 Task: Check the sale-to-list ratio of range oven in the last 5 years.
Action: Mouse moved to (1079, 251)
Screenshot: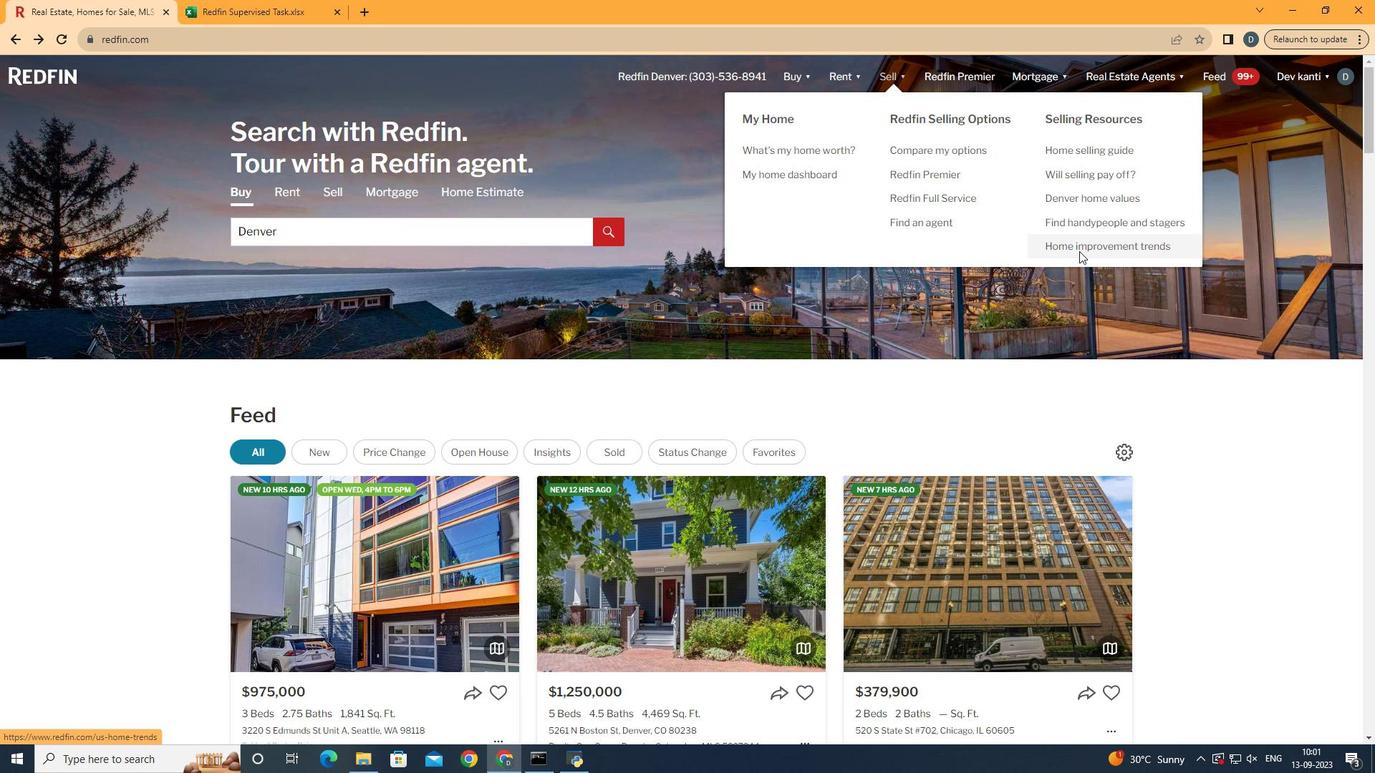 
Action: Mouse pressed left at (1079, 251)
Screenshot: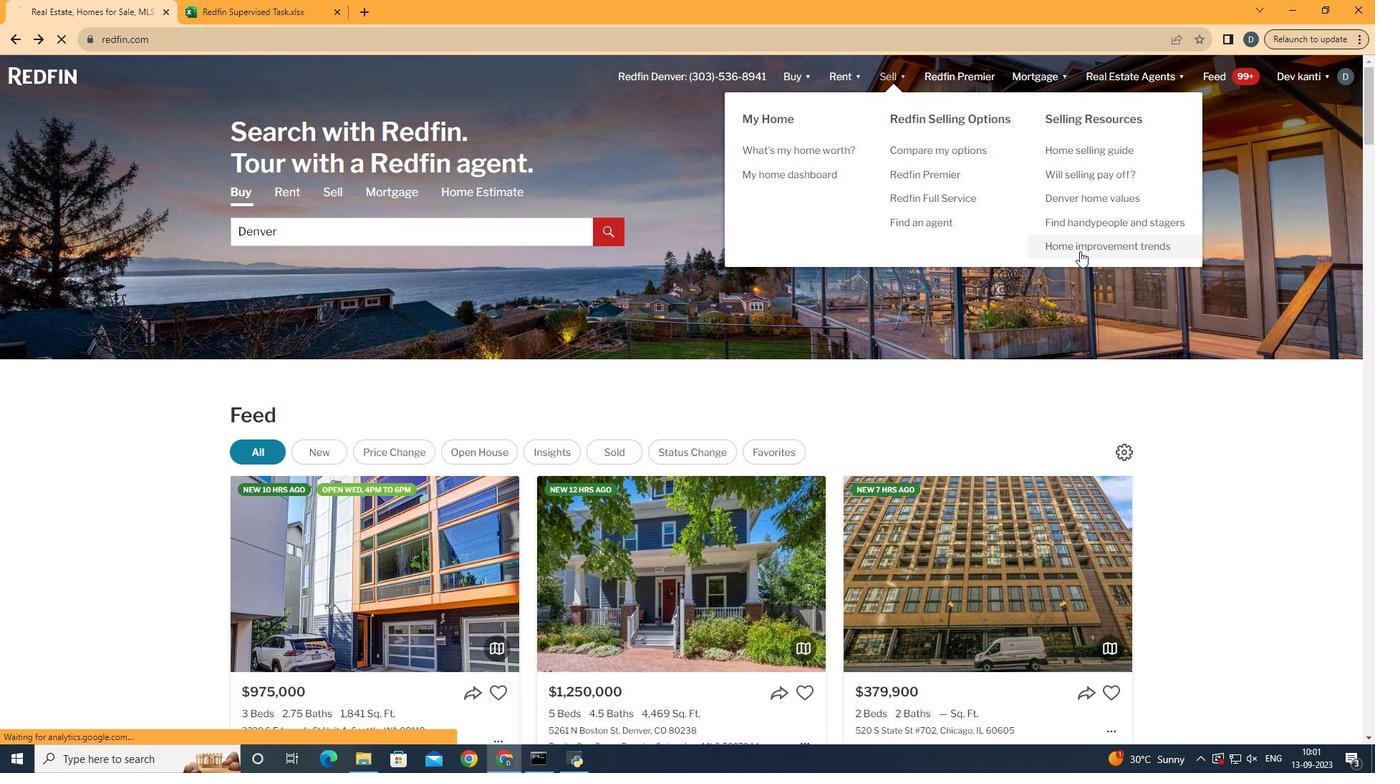 
Action: Mouse moved to (340, 284)
Screenshot: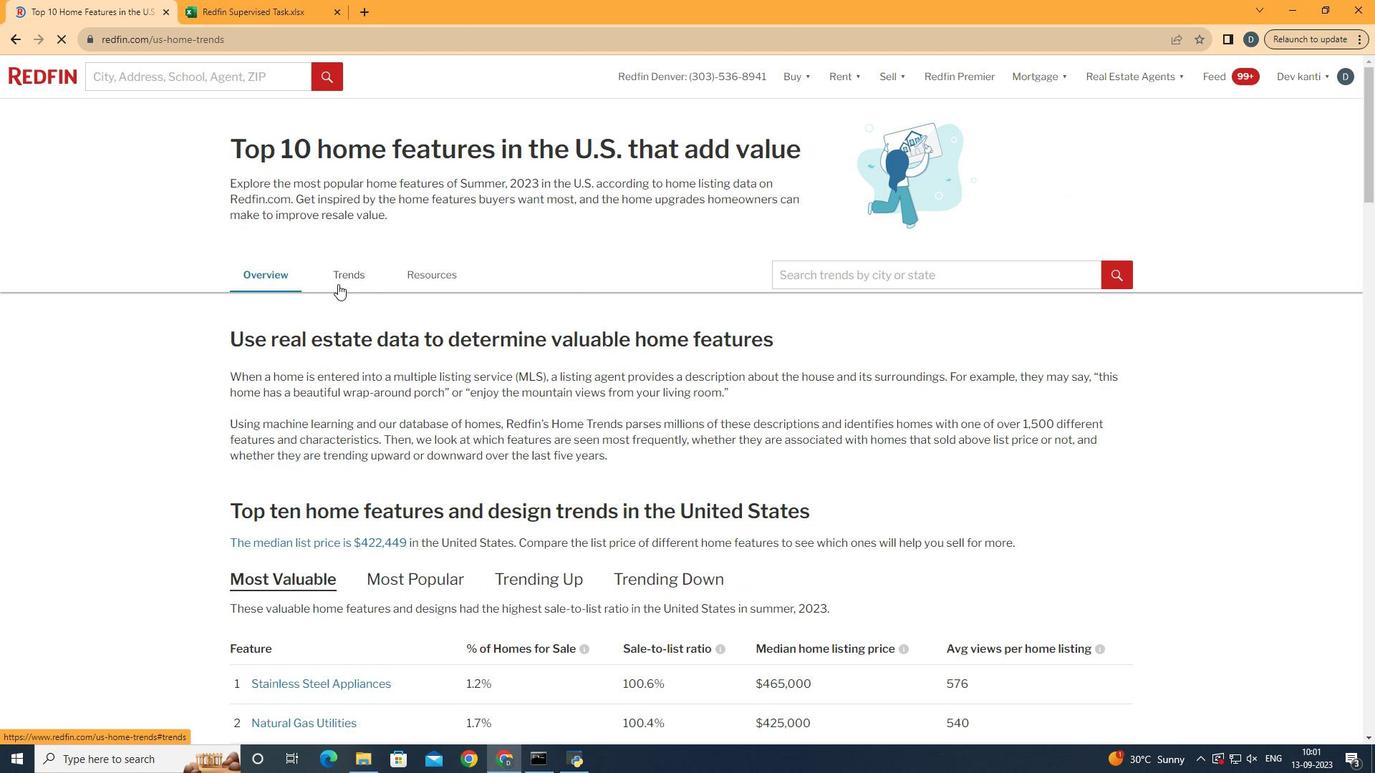 
Action: Mouse pressed left at (340, 284)
Screenshot: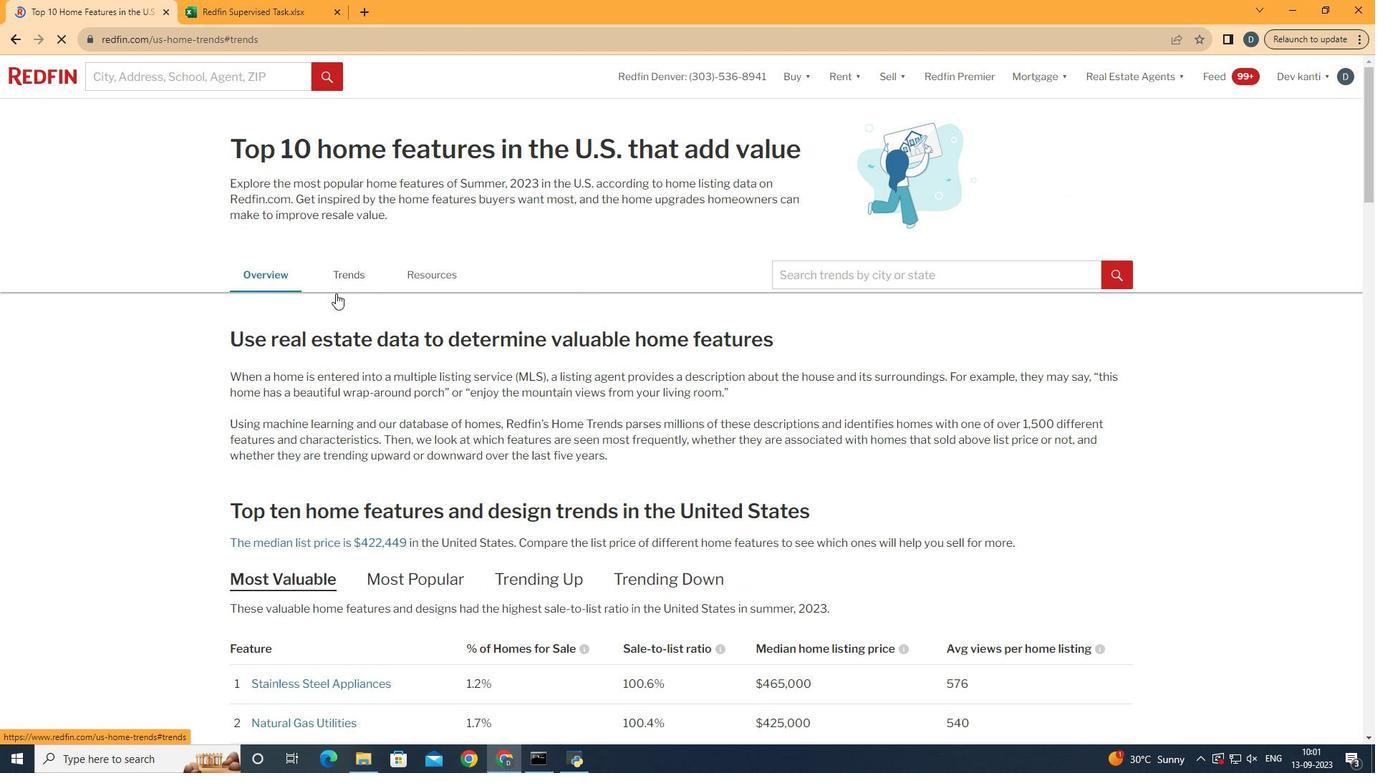 
Action: Mouse moved to (502, 402)
Screenshot: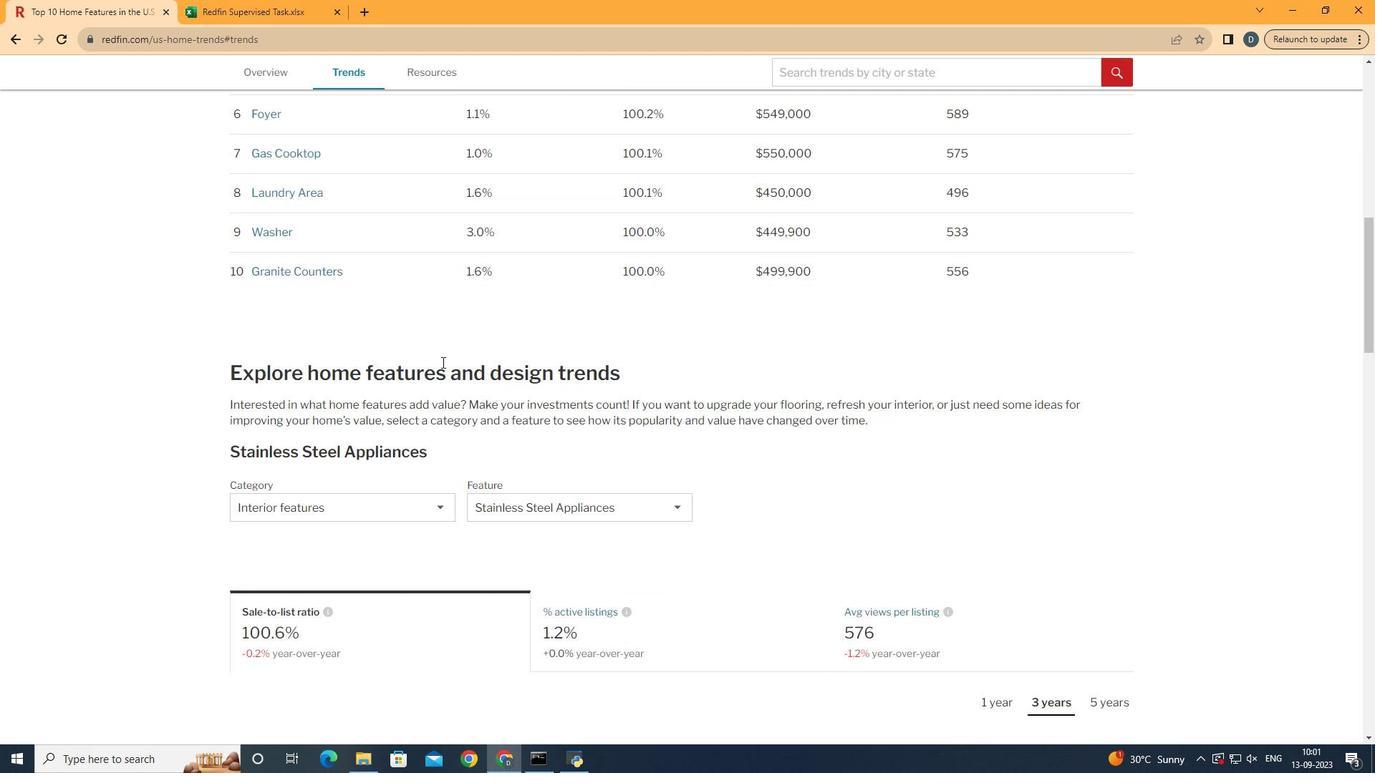 
Action: Mouse scrolled (502, 401) with delta (0, 0)
Screenshot: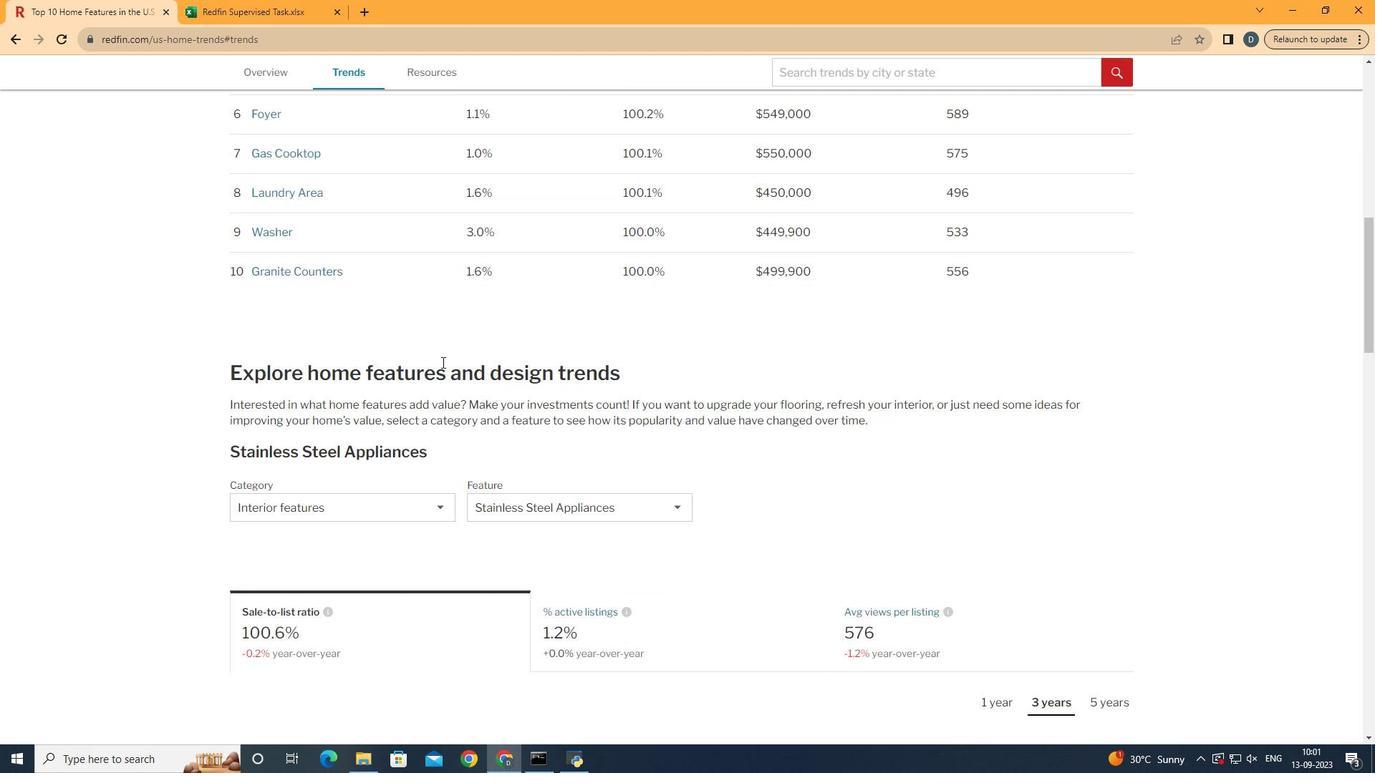 
Action: Mouse moved to (502, 402)
Screenshot: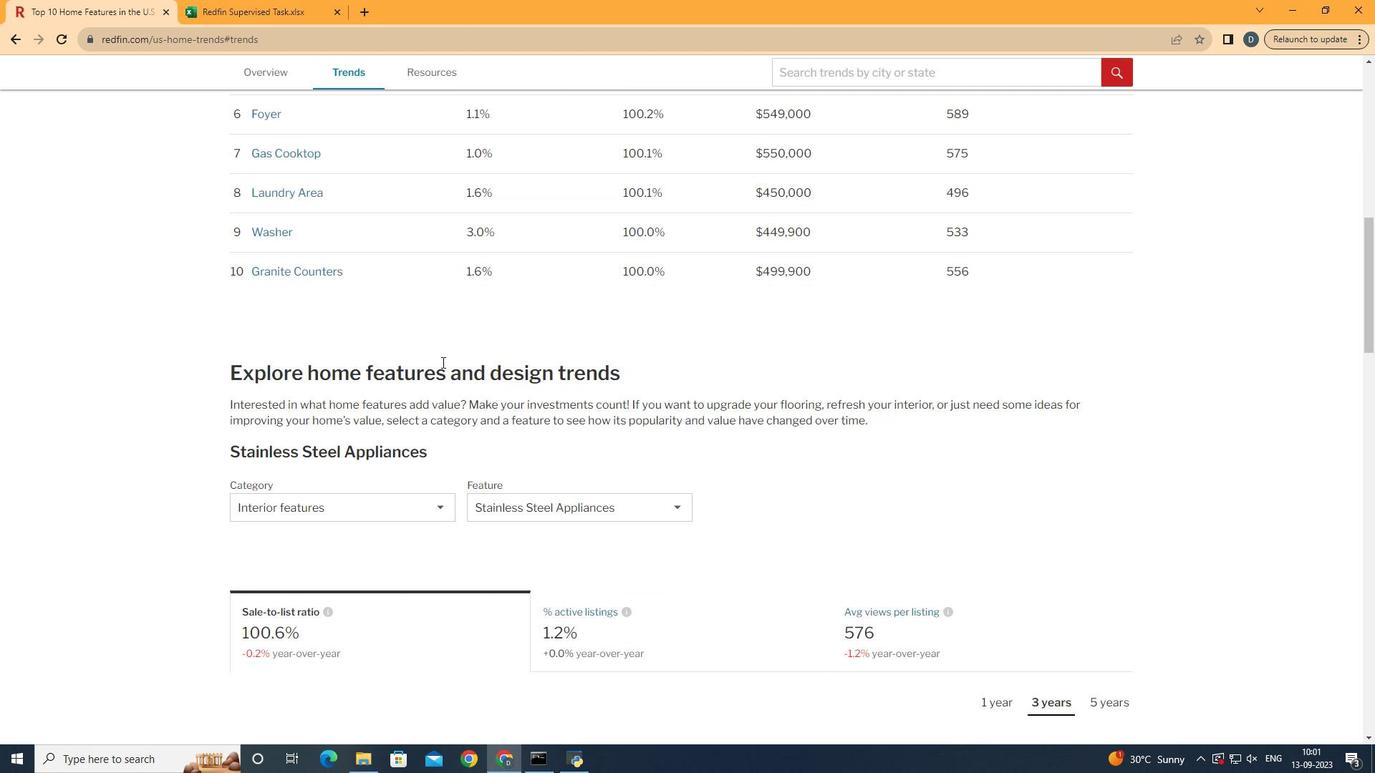 
Action: Mouse scrolled (502, 401) with delta (0, 0)
Screenshot: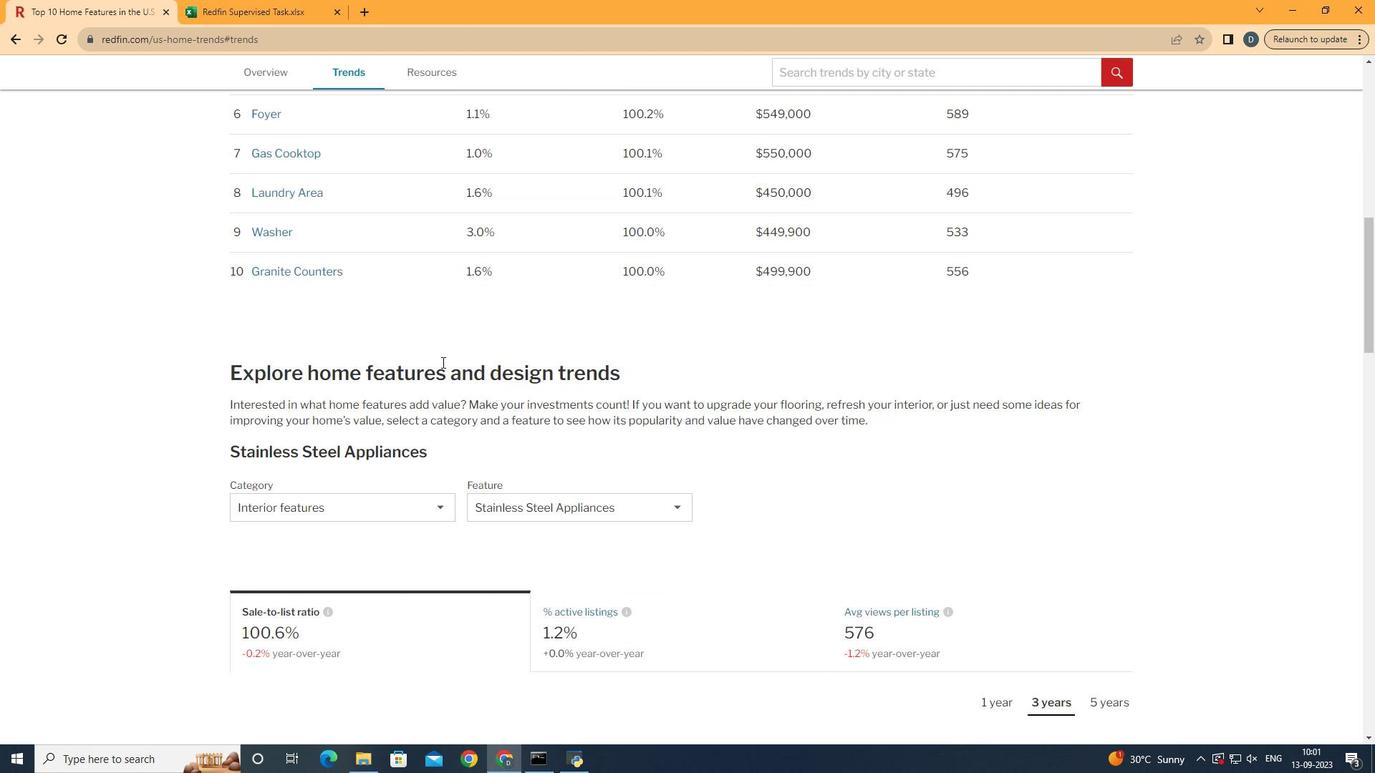 
Action: Mouse scrolled (502, 401) with delta (0, 0)
Screenshot: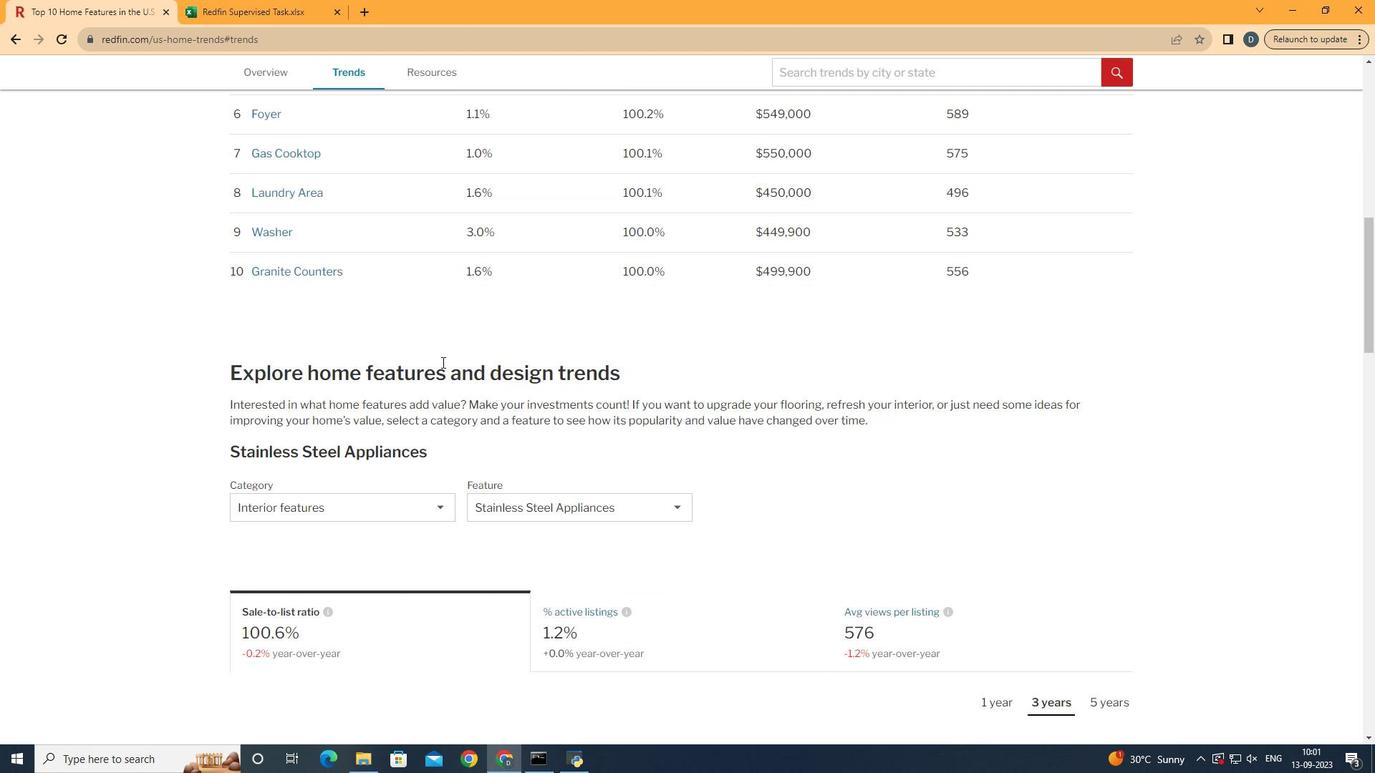 
Action: Mouse scrolled (502, 401) with delta (0, 0)
Screenshot: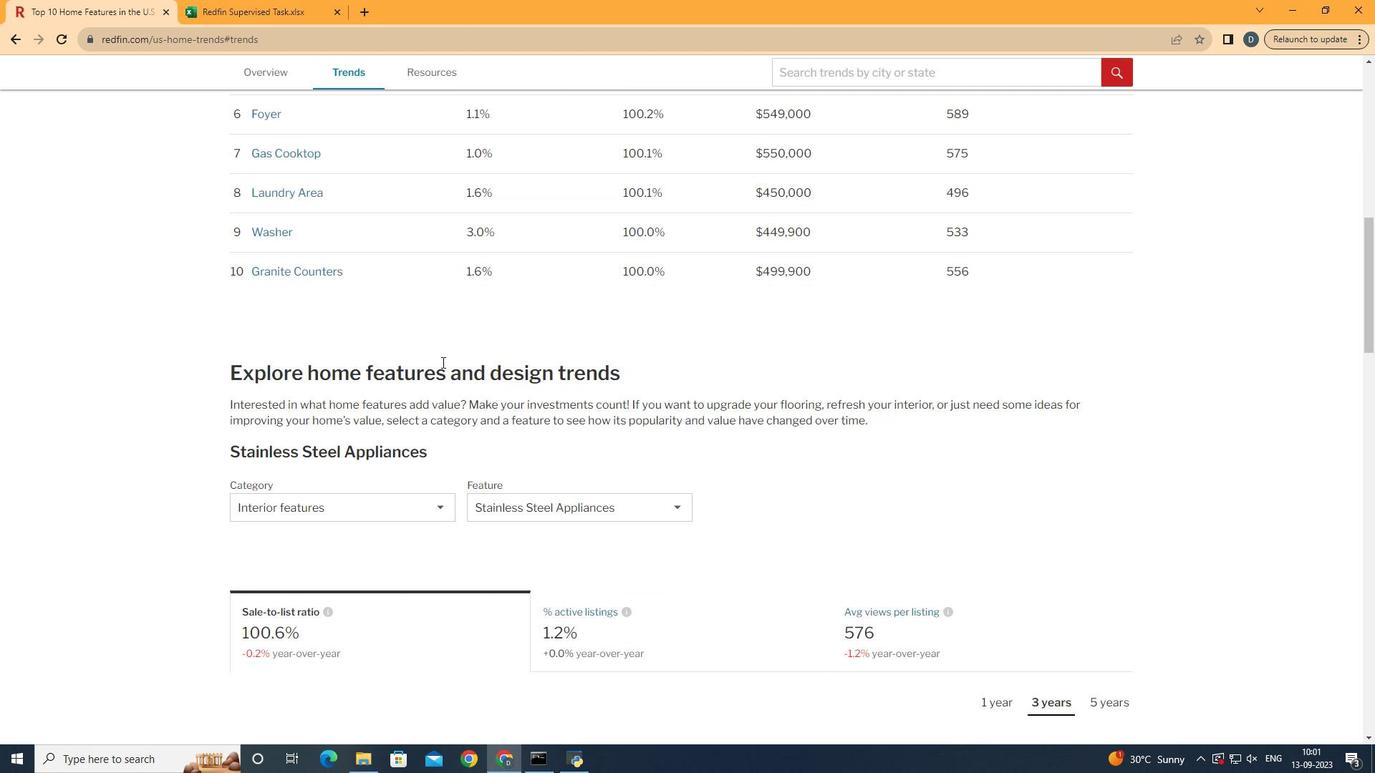 
Action: Mouse moved to (503, 401)
Screenshot: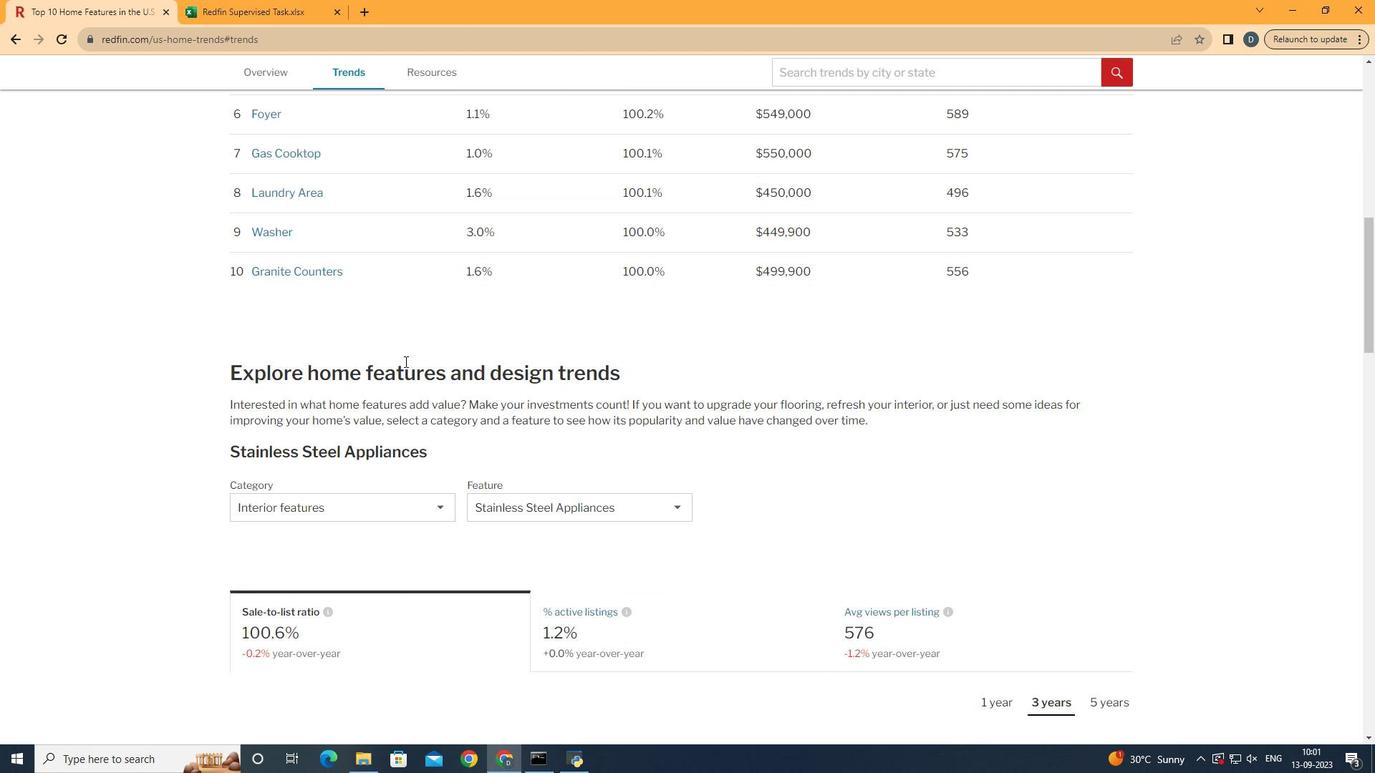 
Action: Mouse scrolled (503, 401) with delta (0, 0)
Screenshot: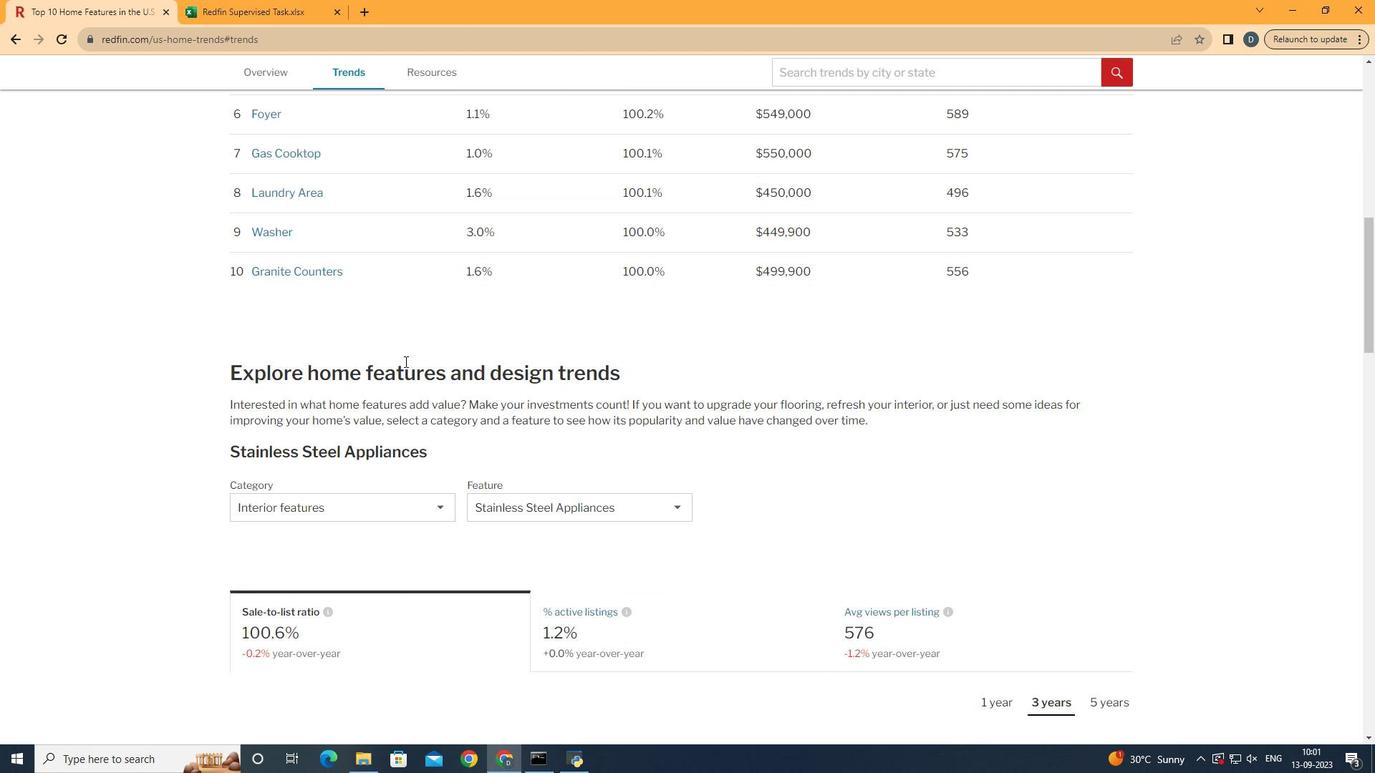 
Action: Mouse moved to (392, 361)
Screenshot: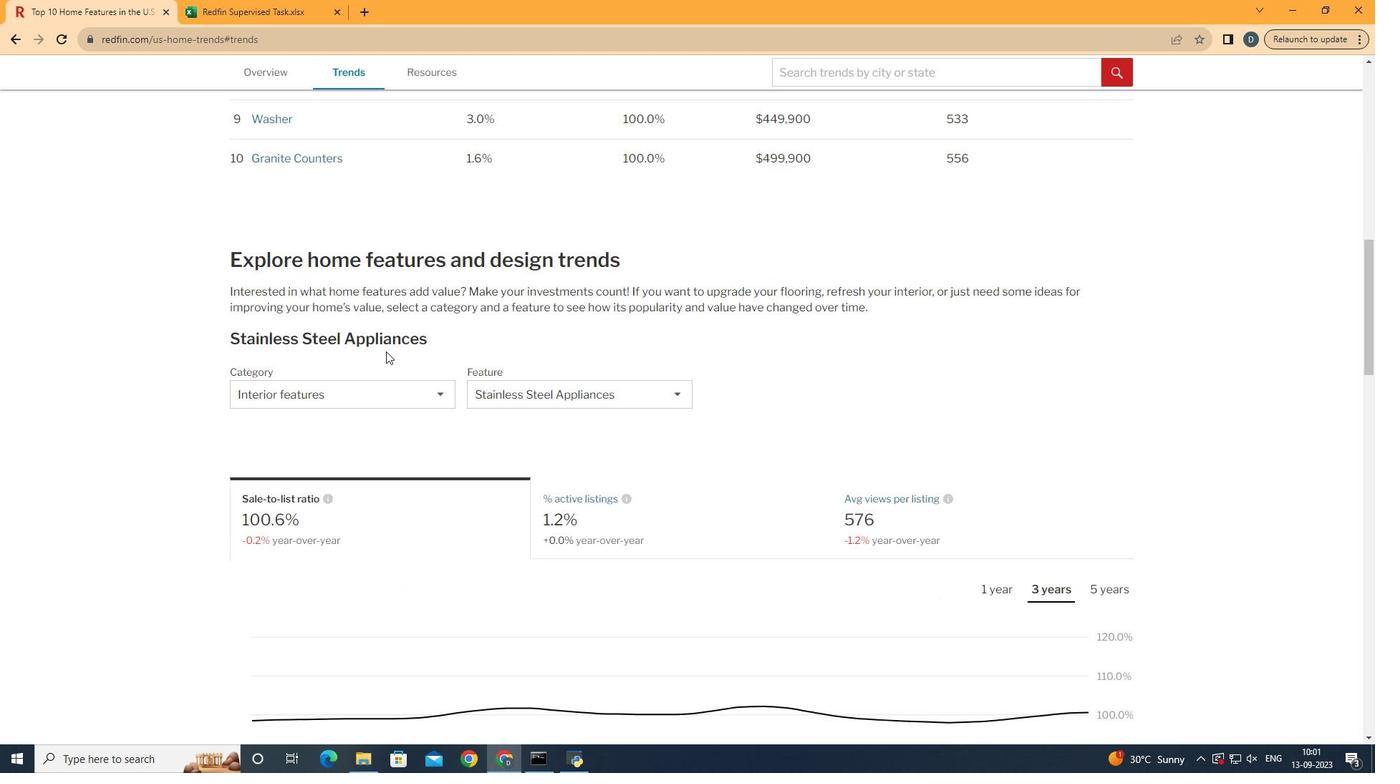
Action: Mouse scrolled (392, 361) with delta (0, 0)
Screenshot: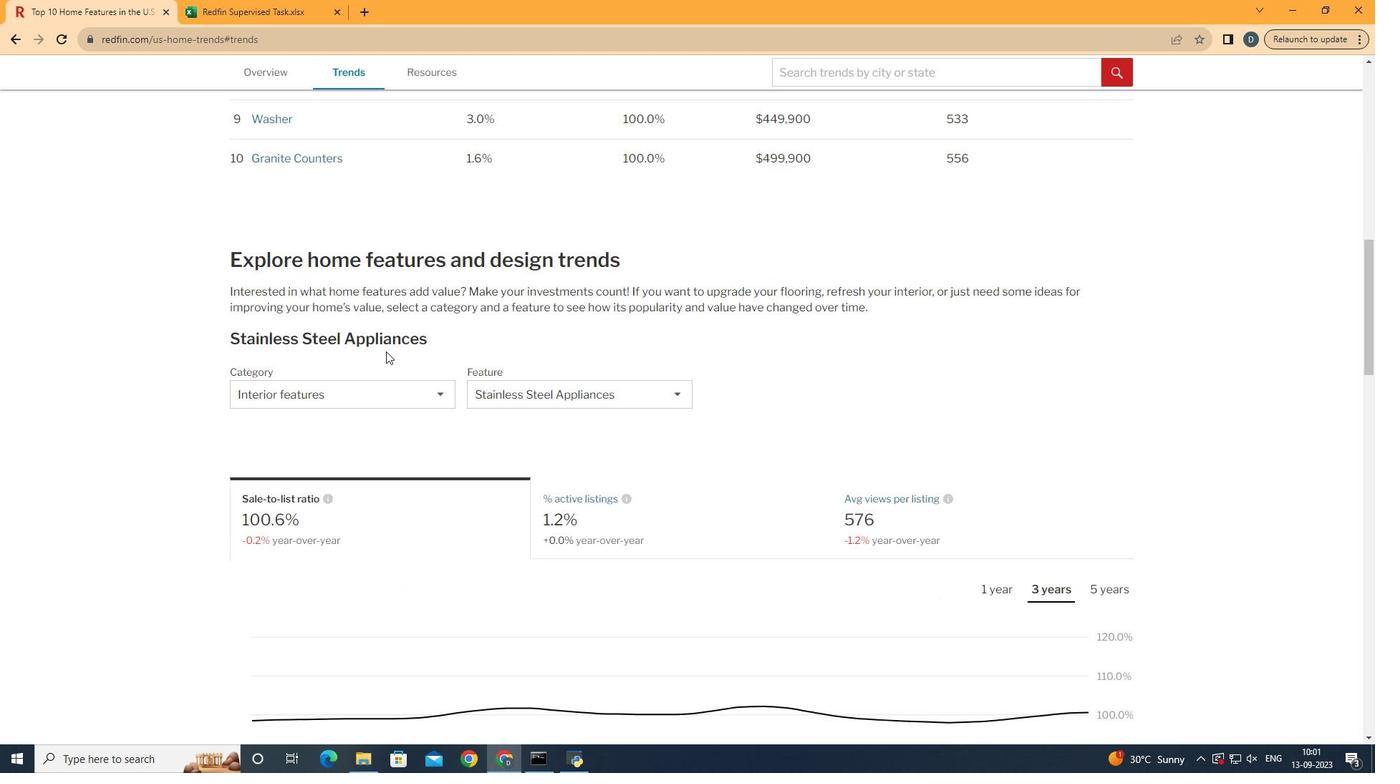 
Action: Mouse scrolled (392, 361) with delta (0, 0)
Screenshot: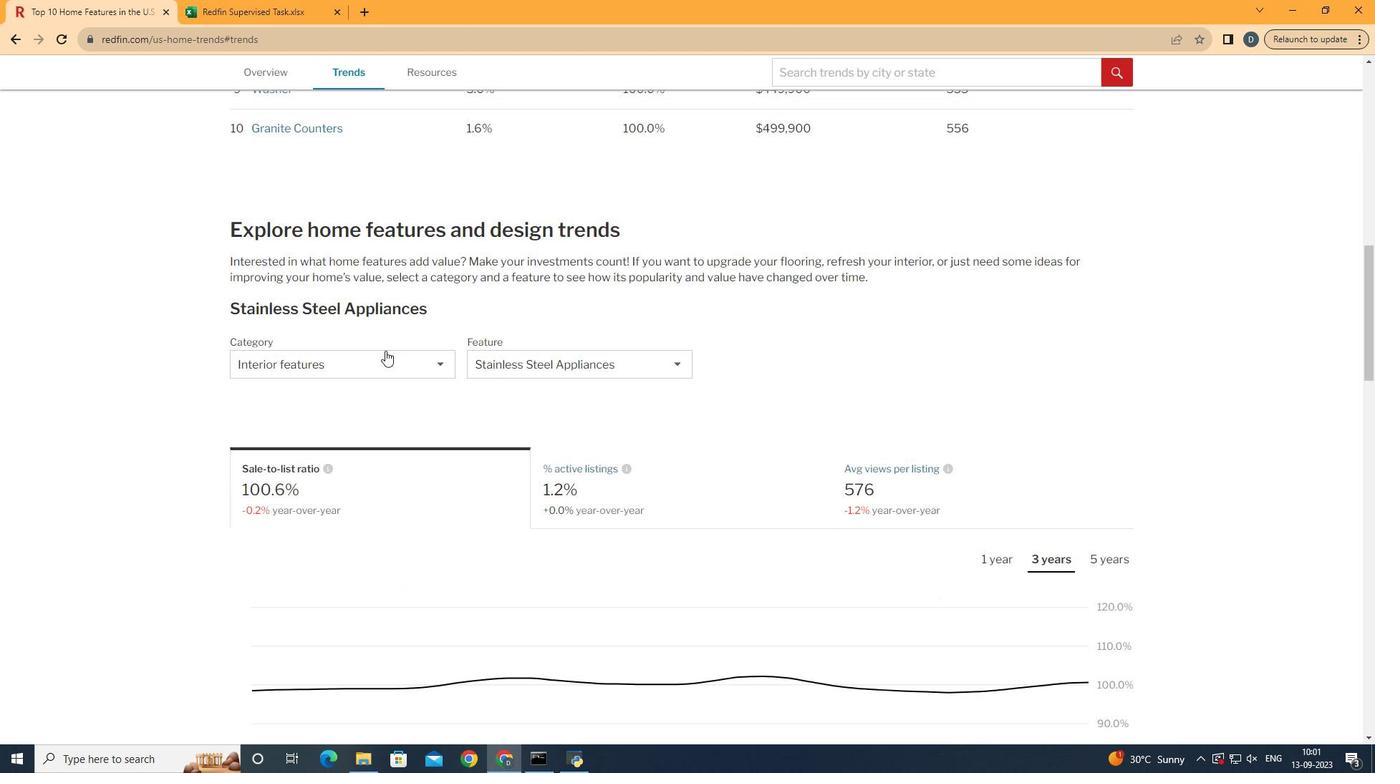 
Action: Mouse moved to (383, 350)
Screenshot: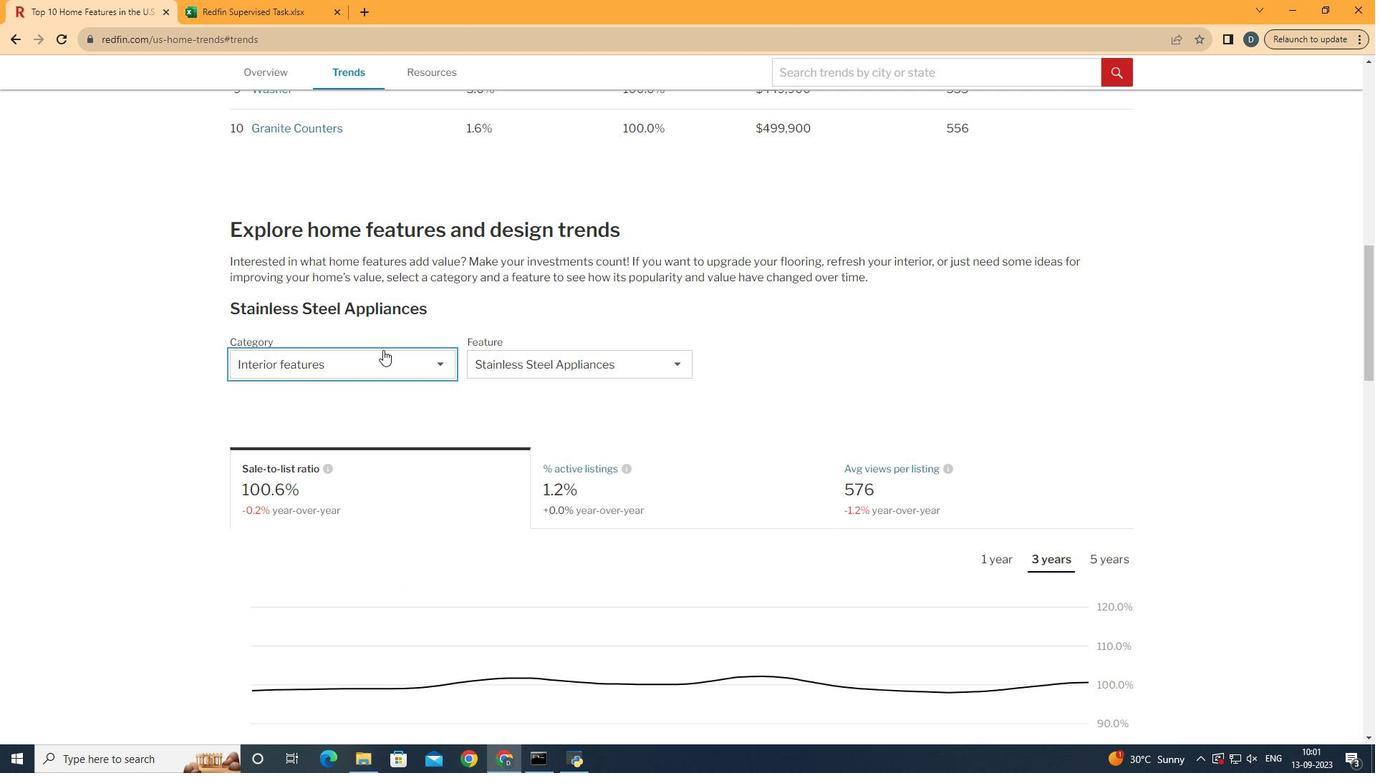 
Action: Mouse pressed left at (383, 350)
Screenshot: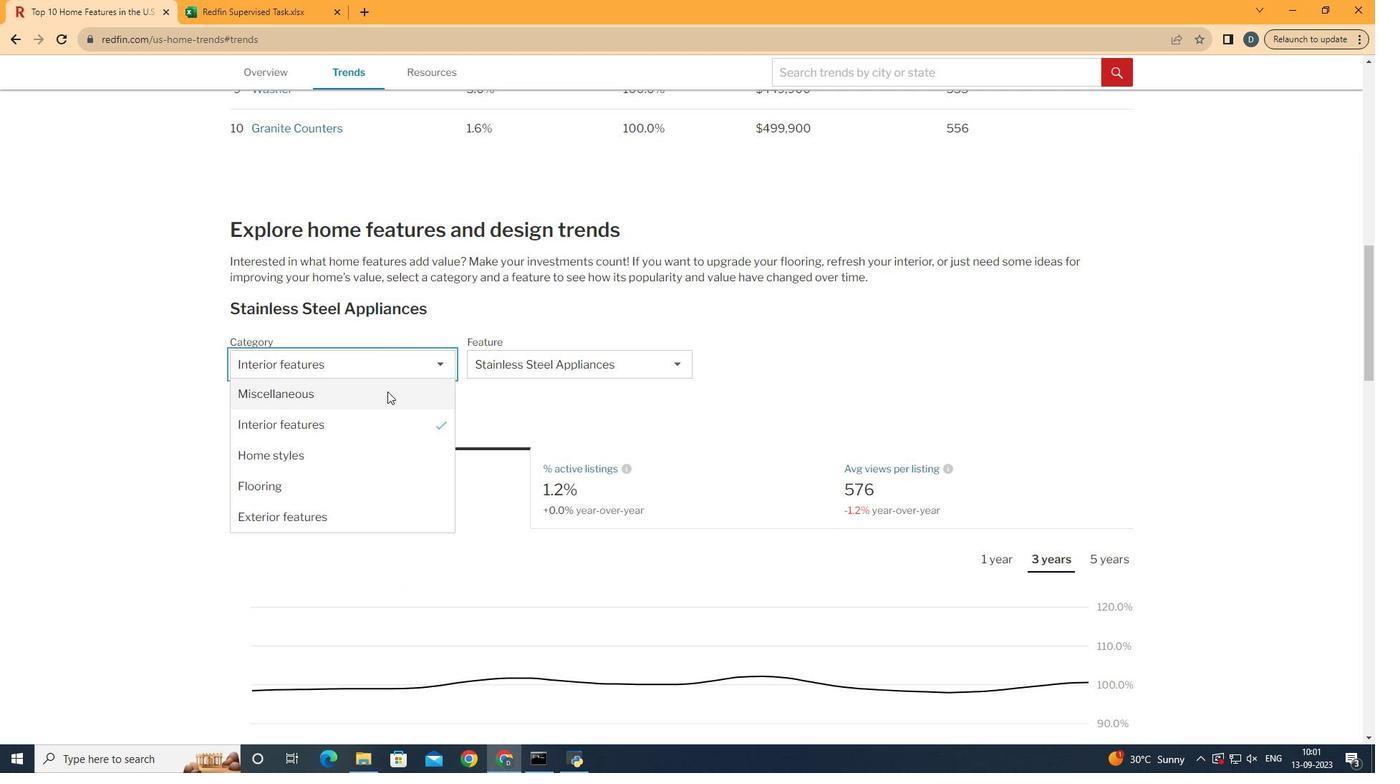 
Action: Mouse moved to (391, 426)
Screenshot: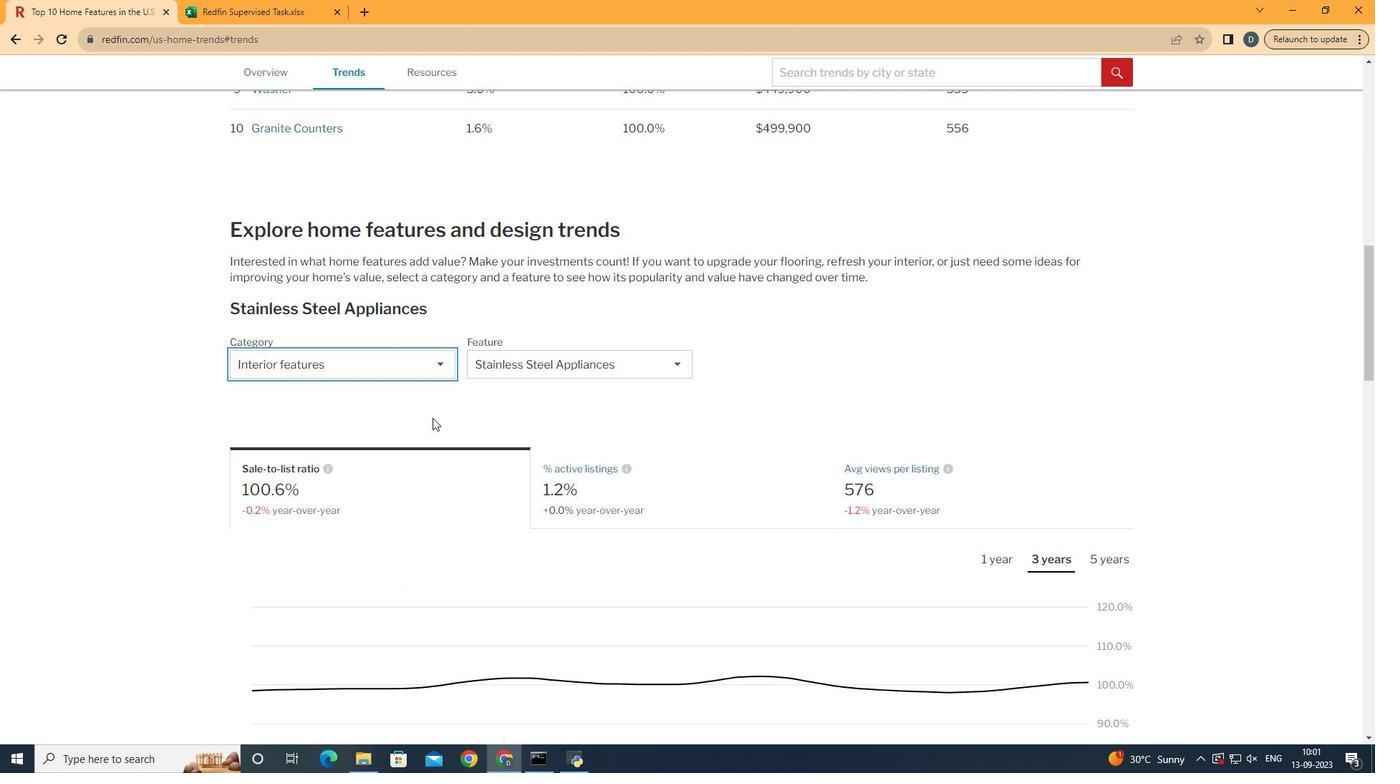 
Action: Mouse pressed left at (391, 426)
Screenshot: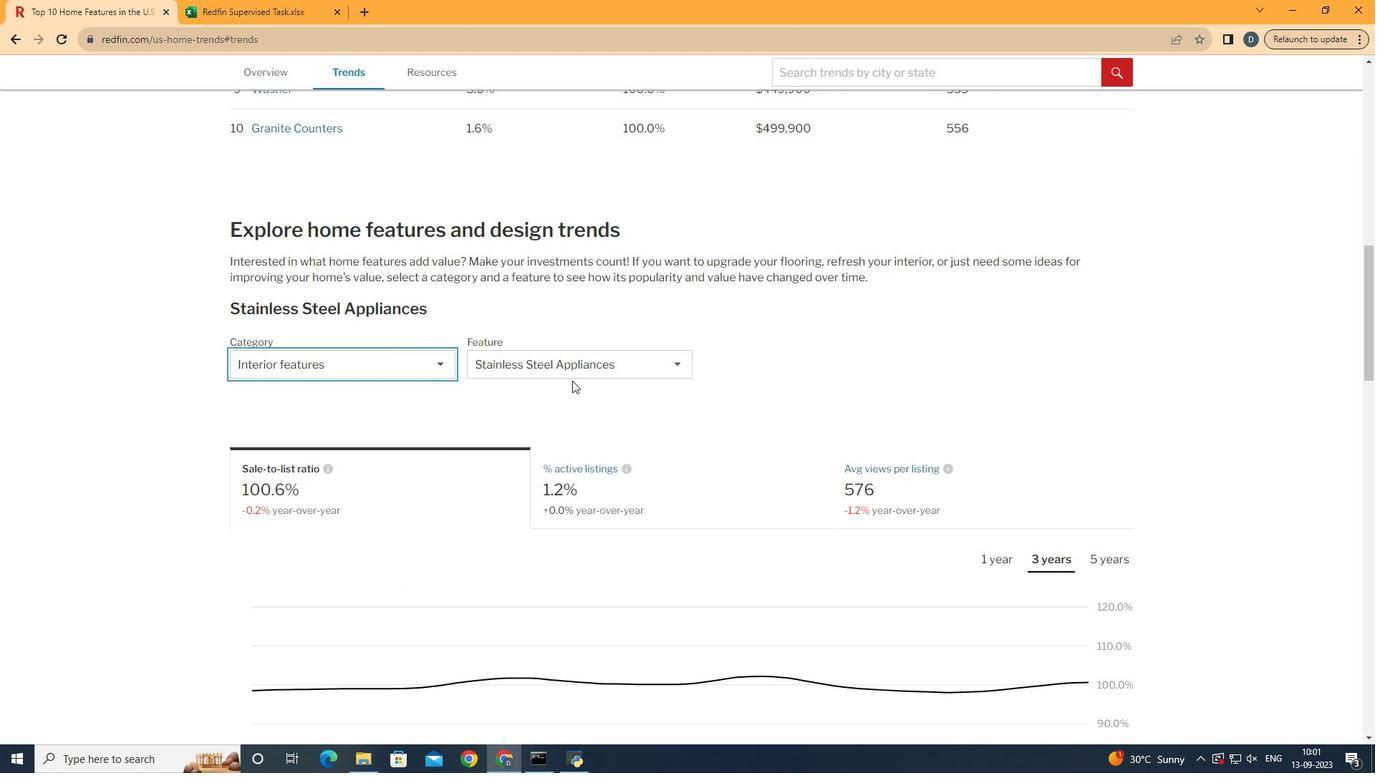 
Action: Mouse moved to (671, 356)
Screenshot: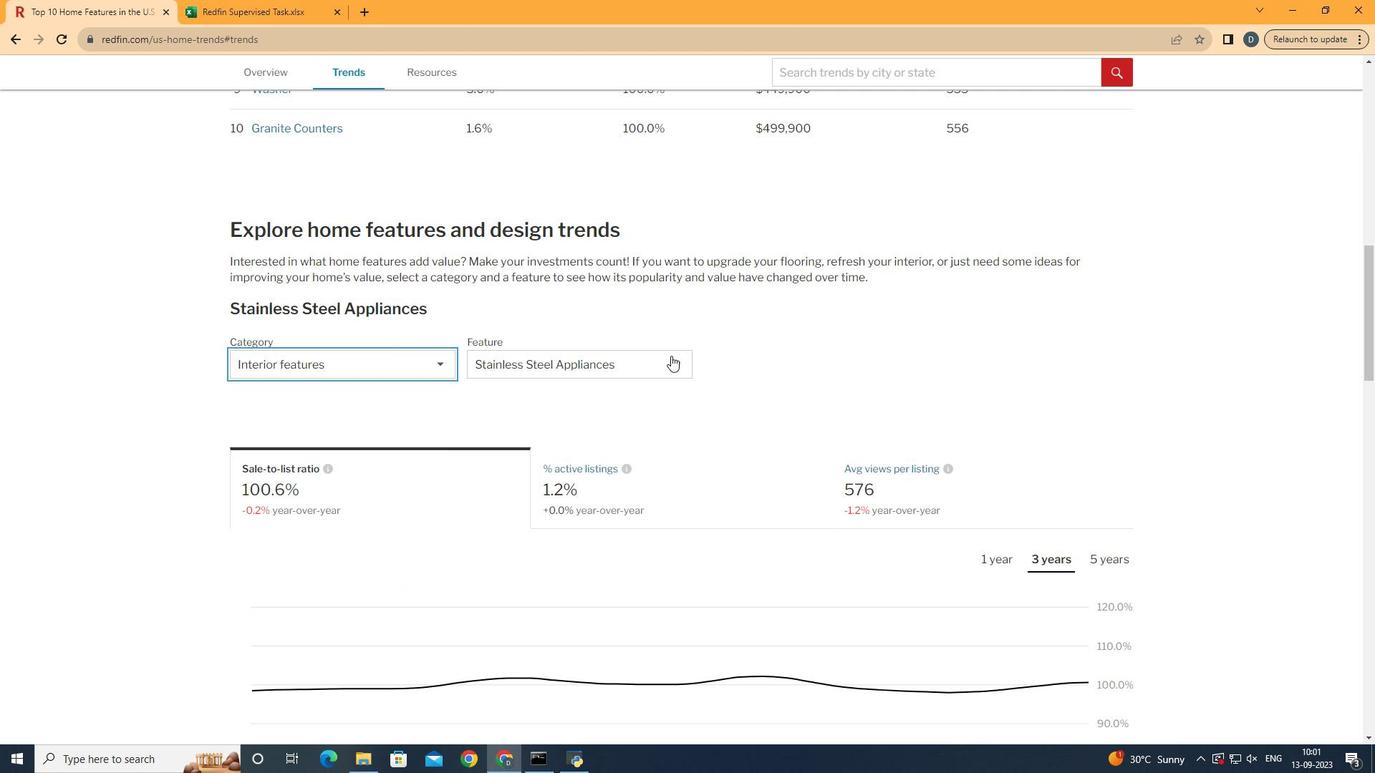 
Action: Mouse pressed left at (671, 356)
Screenshot: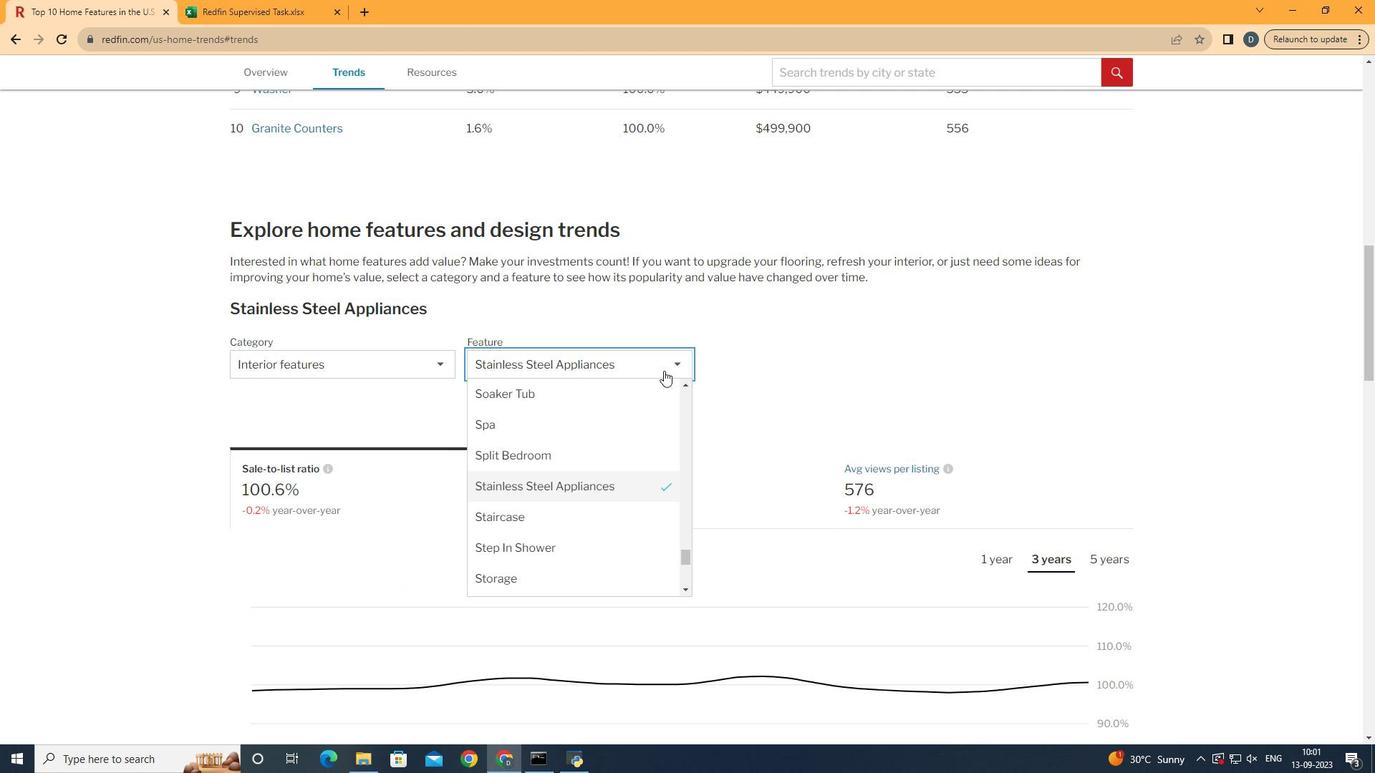 
Action: Mouse moved to (638, 459)
Screenshot: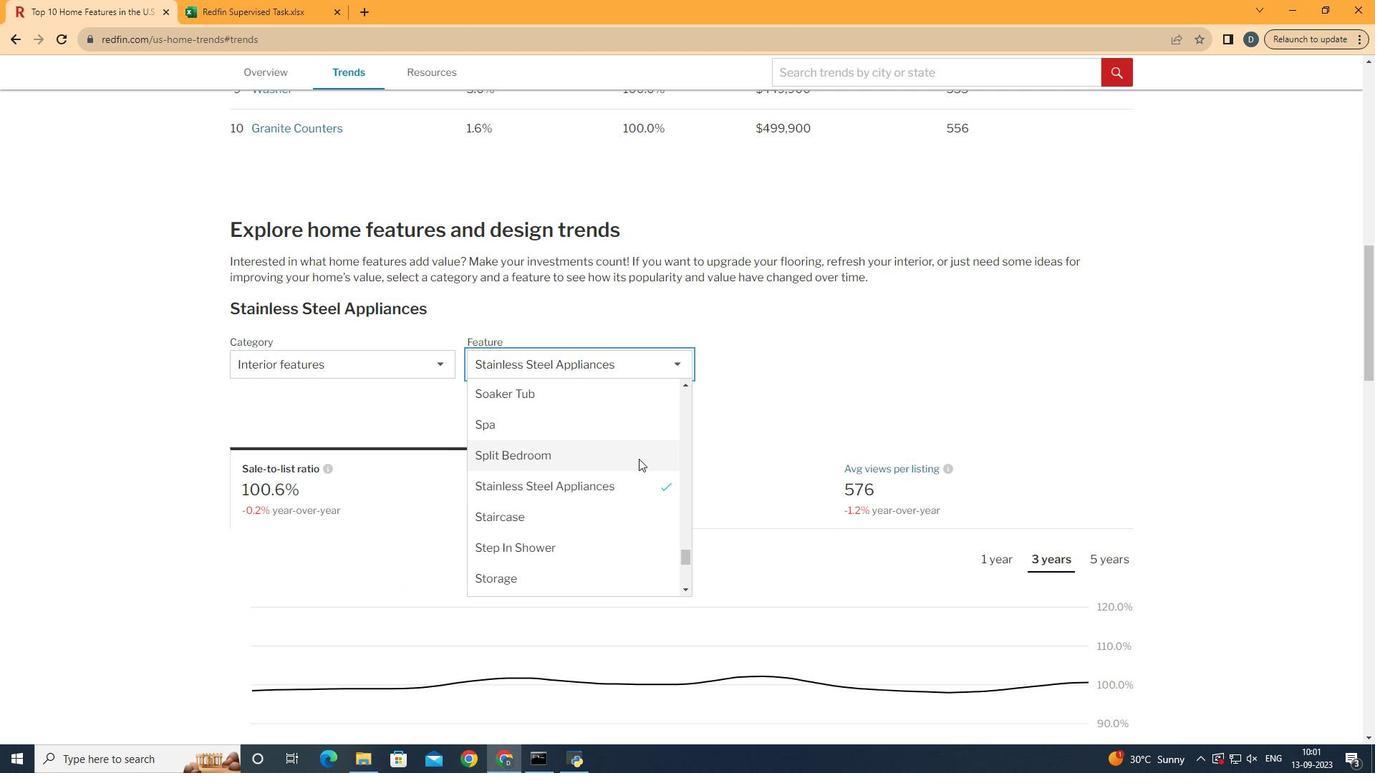 
Action: Mouse scrolled (638, 459) with delta (0, 0)
Screenshot: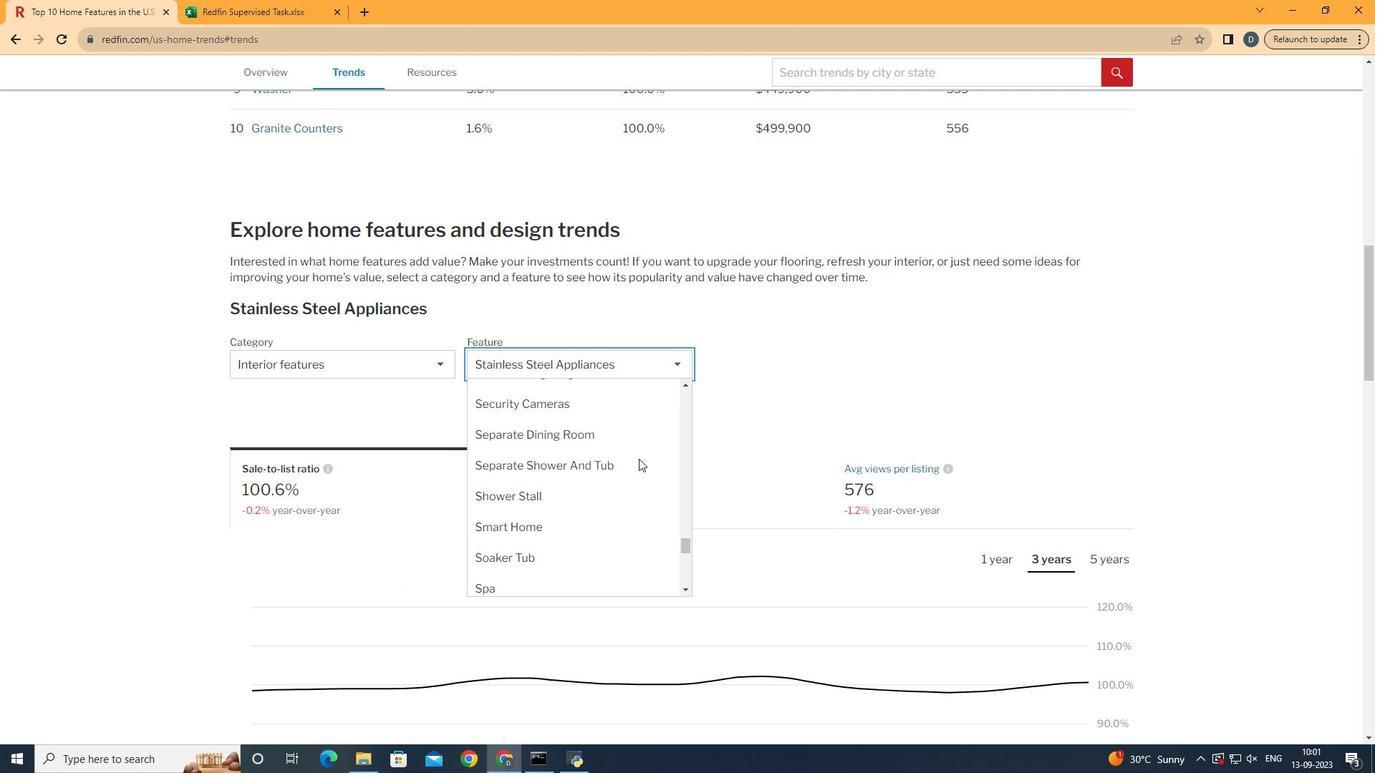 
Action: Mouse scrolled (638, 459) with delta (0, 0)
Screenshot: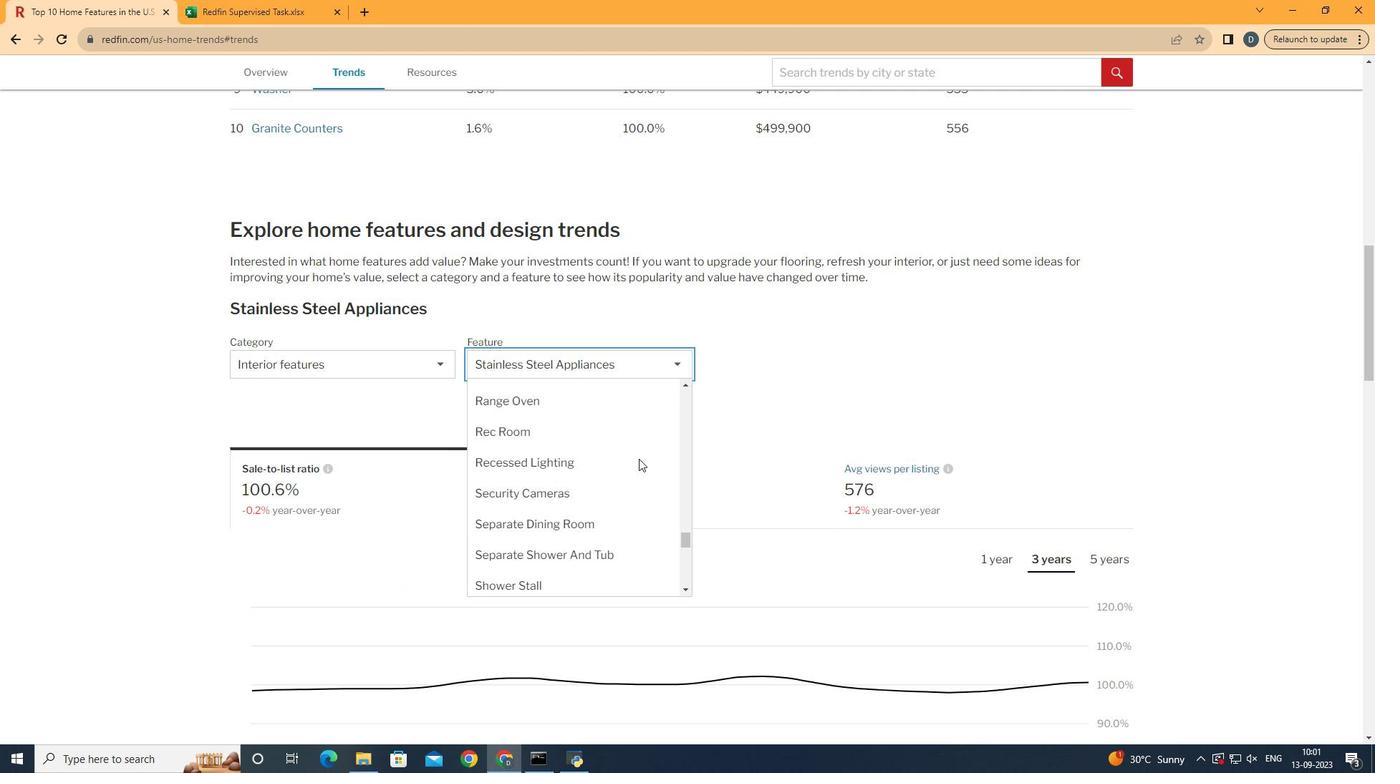 
Action: Mouse scrolled (638, 459) with delta (0, 0)
Screenshot: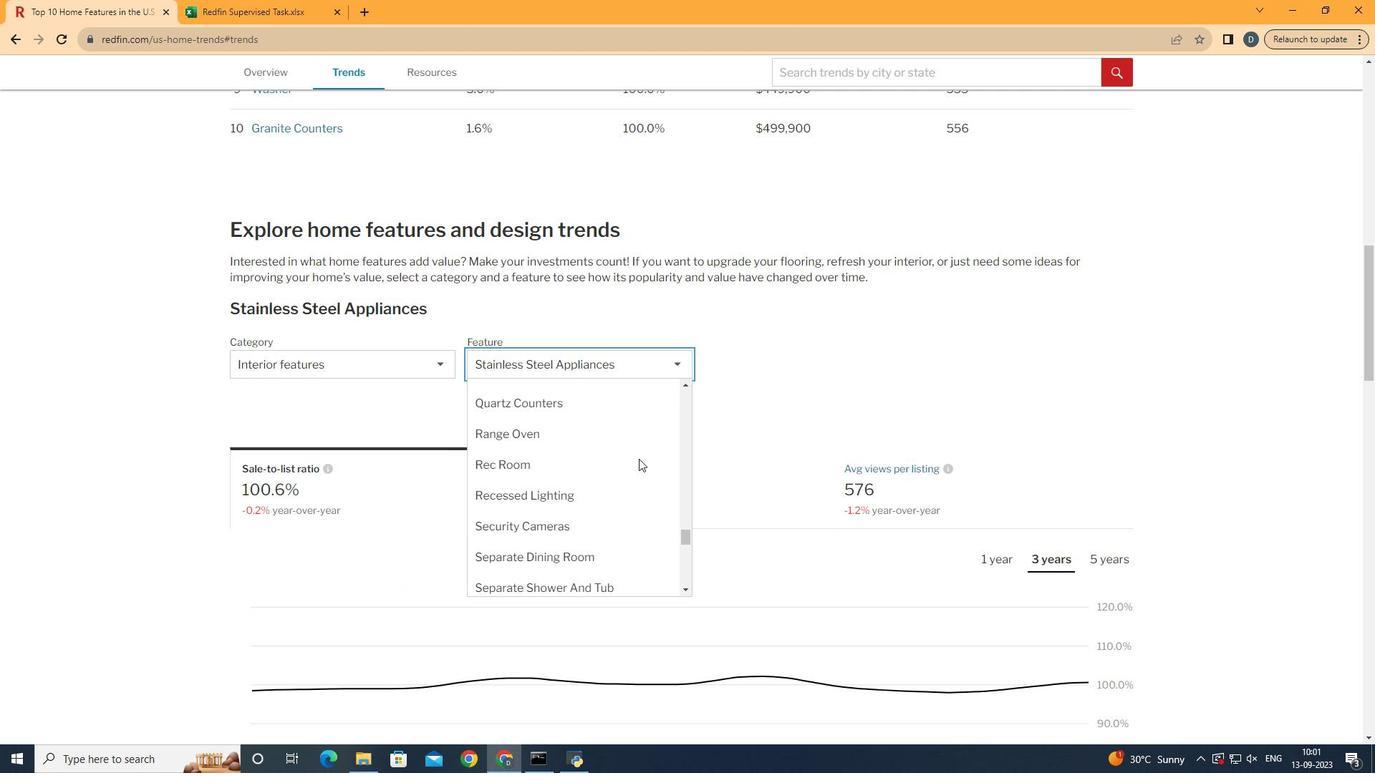 
Action: Mouse scrolled (638, 459) with delta (0, 0)
Screenshot: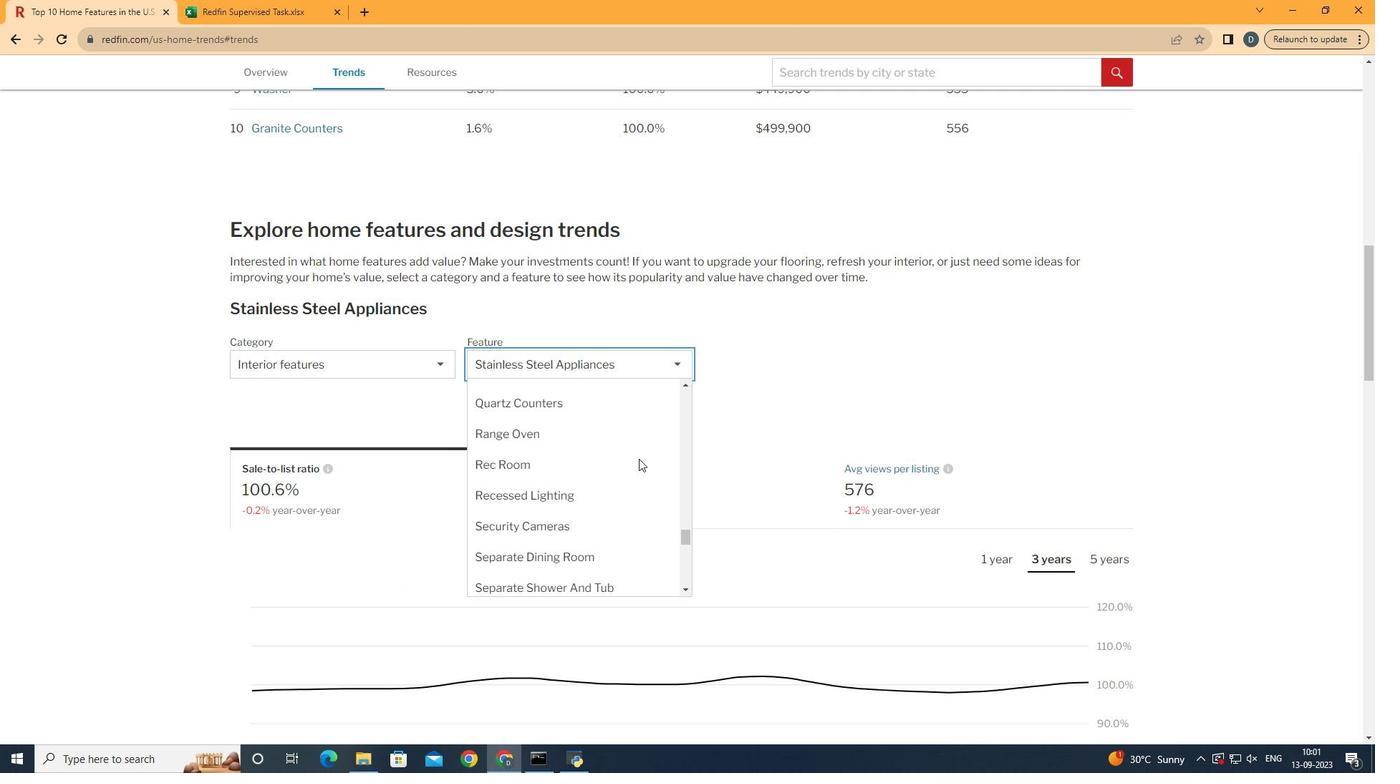 
Action: Mouse moved to (647, 434)
Screenshot: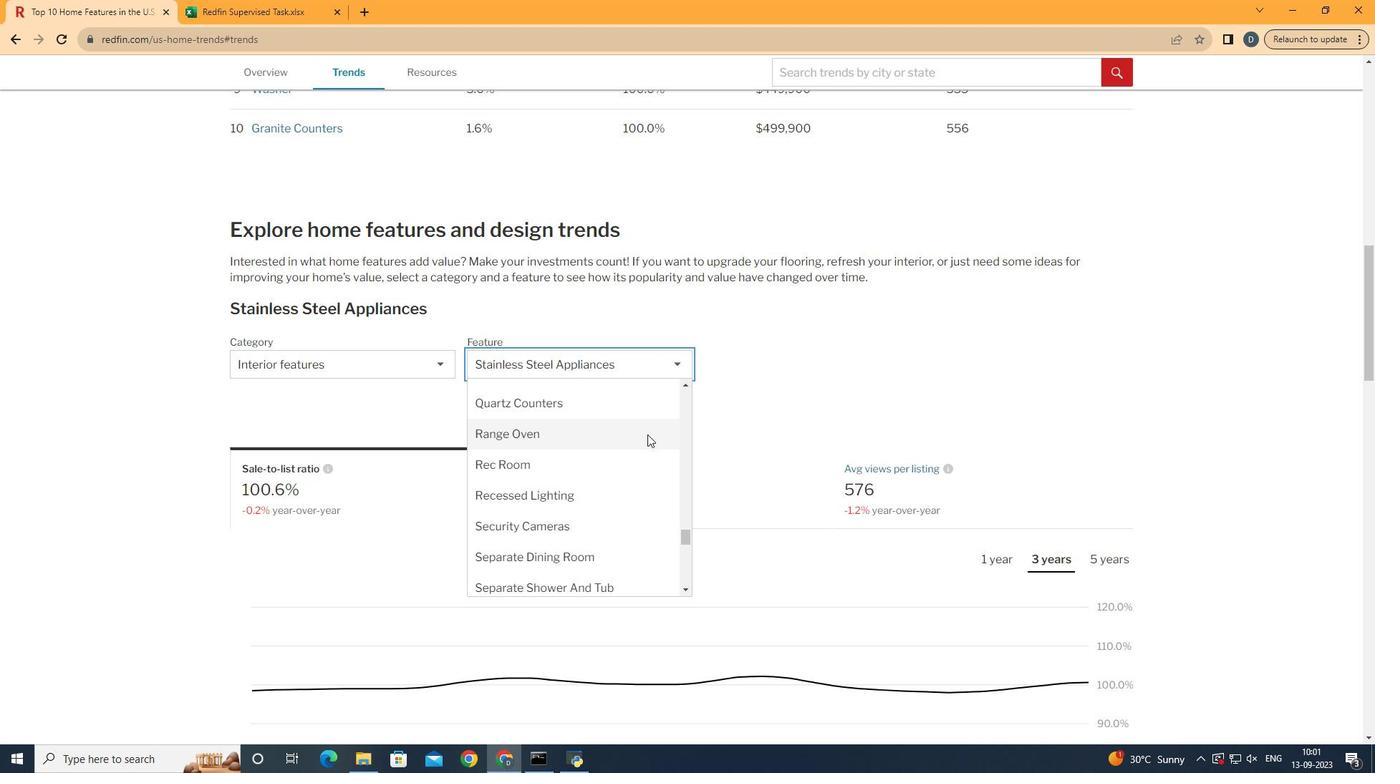 
Action: Mouse pressed left at (647, 434)
Screenshot: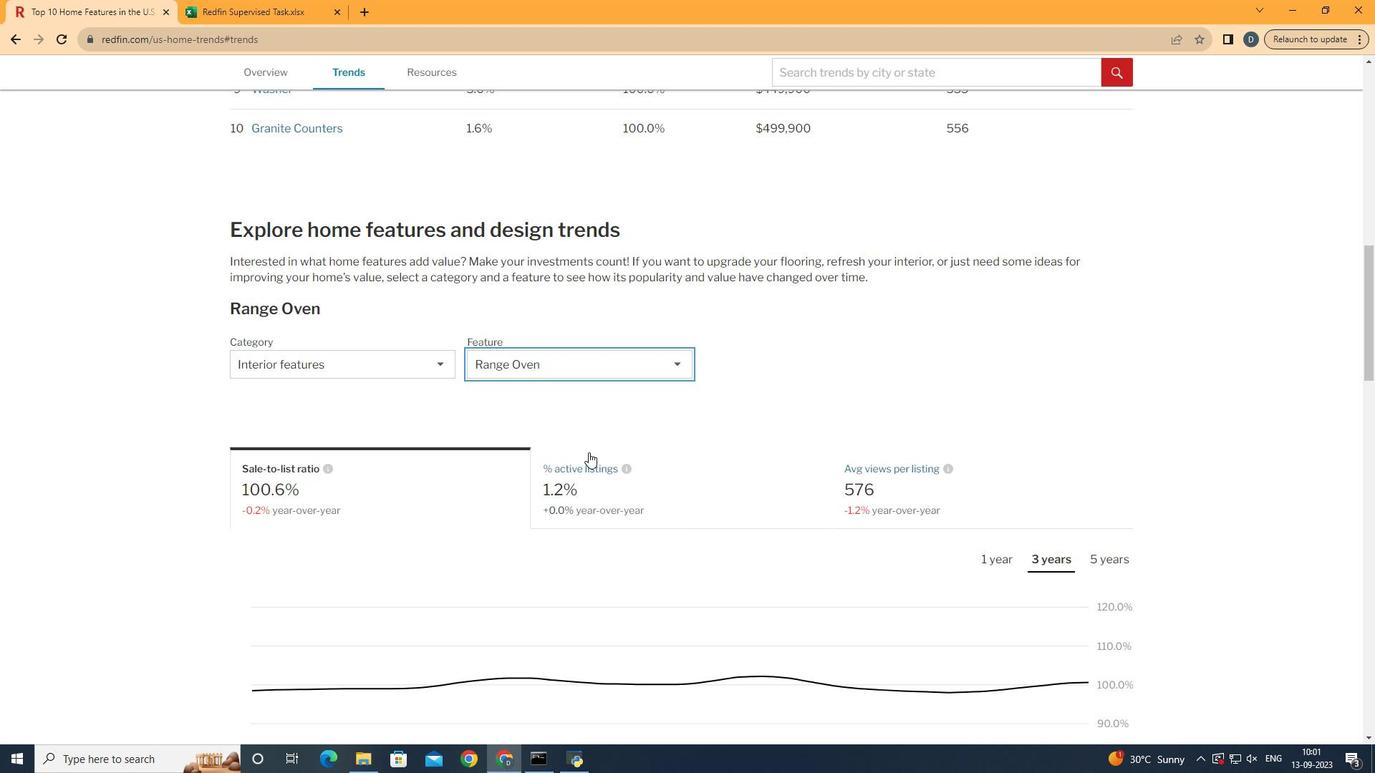 
Action: Mouse moved to (432, 492)
Screenshot: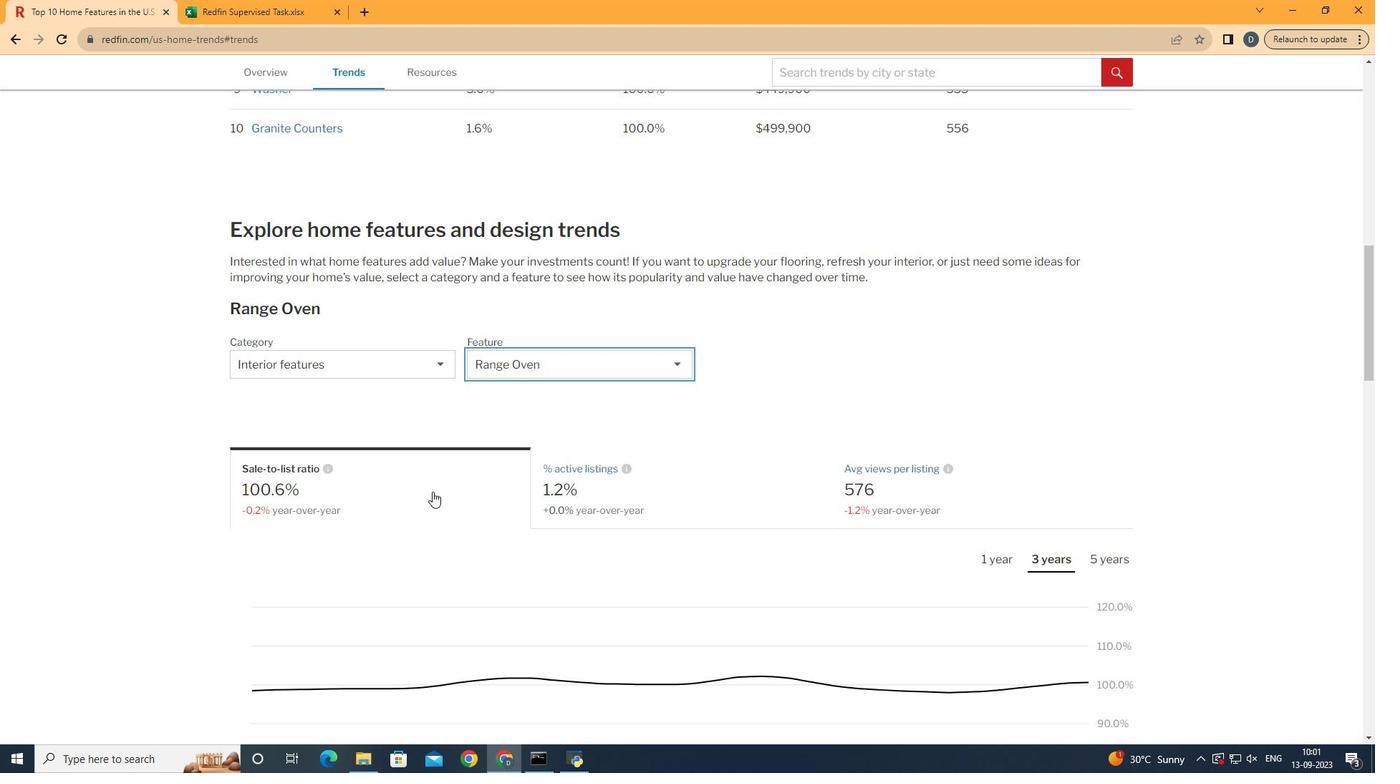 
Action: Mouse pressed left at (432, 492)
Screenshot: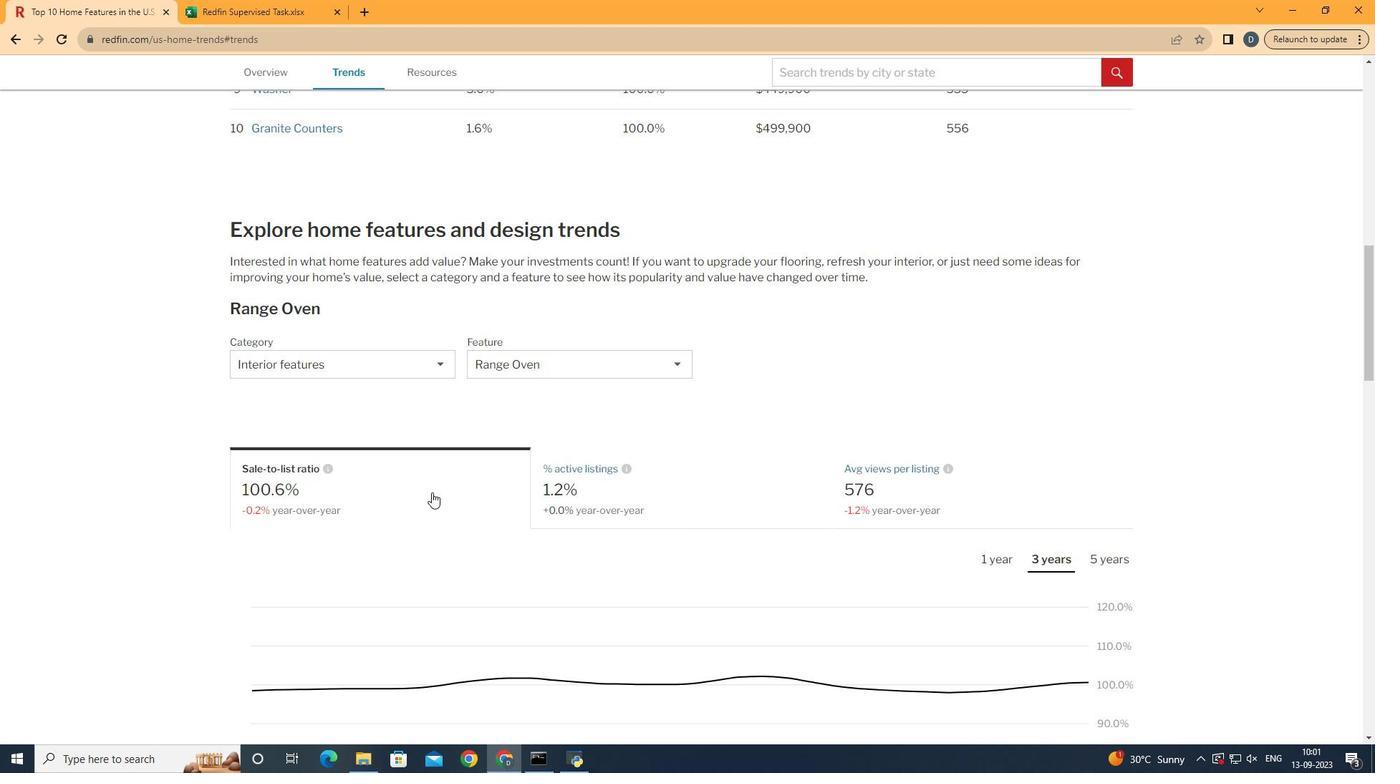 
Action: Mouse moved to (431, 492)
Screenshot: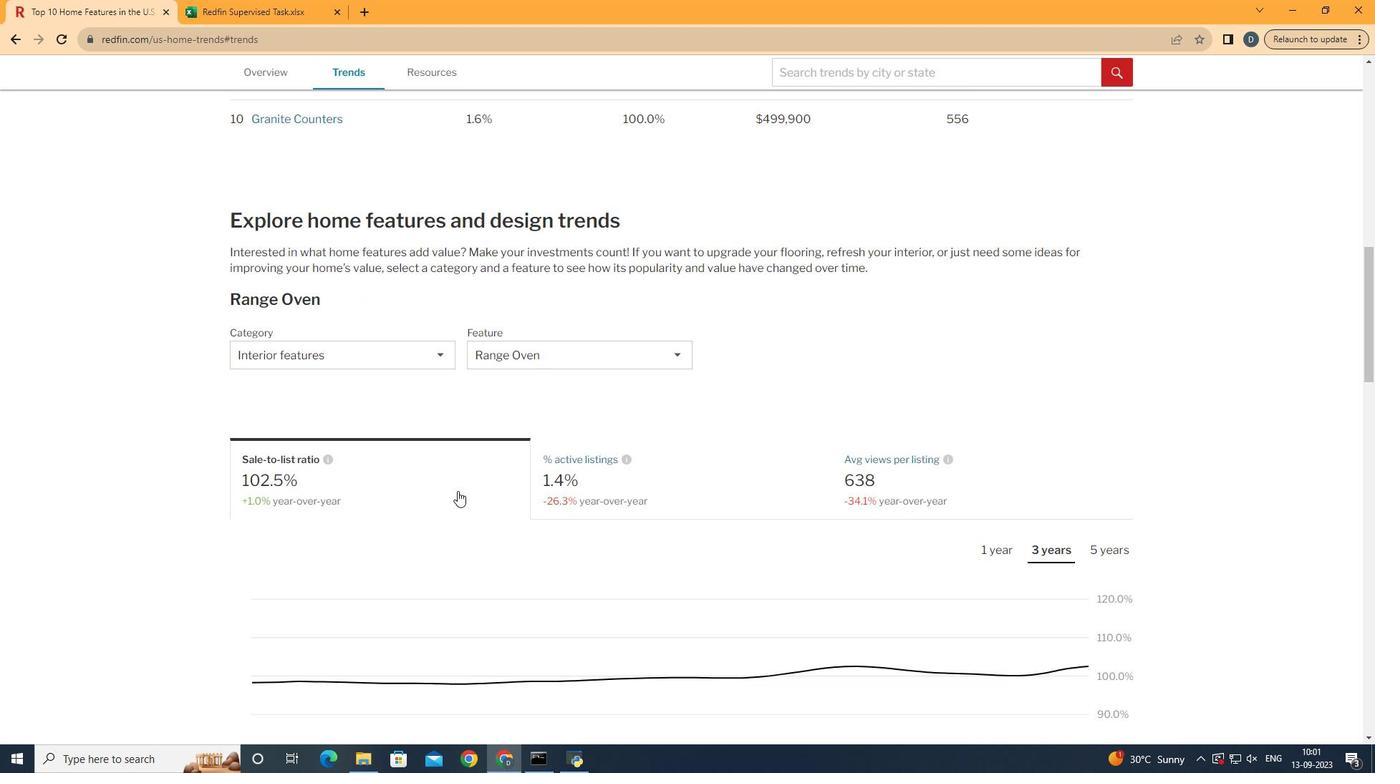 
Action: Mouse scrolled (431, 492) with delta (0, 0)
Screenshot: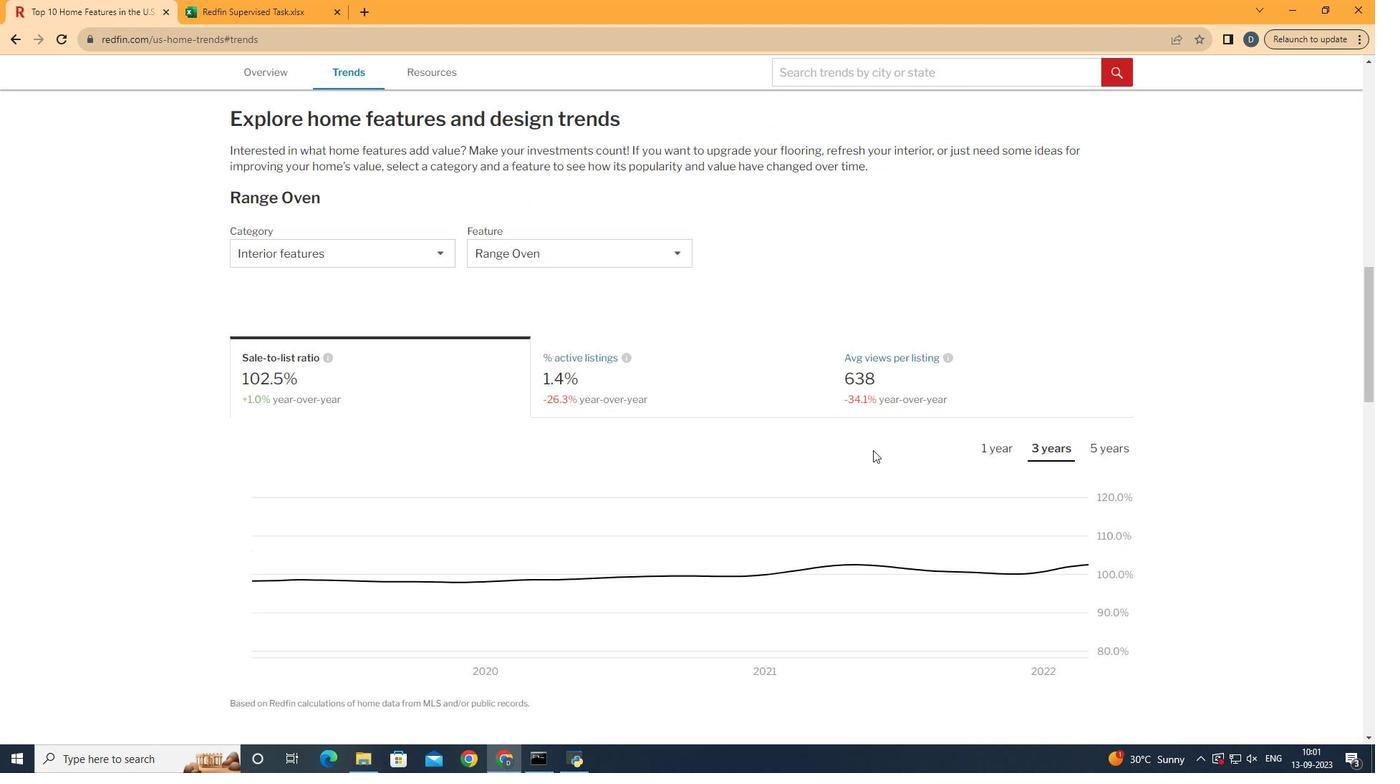 
Action: Mouse scrolled (431, 492) with delta (0, 0)
Screenshot: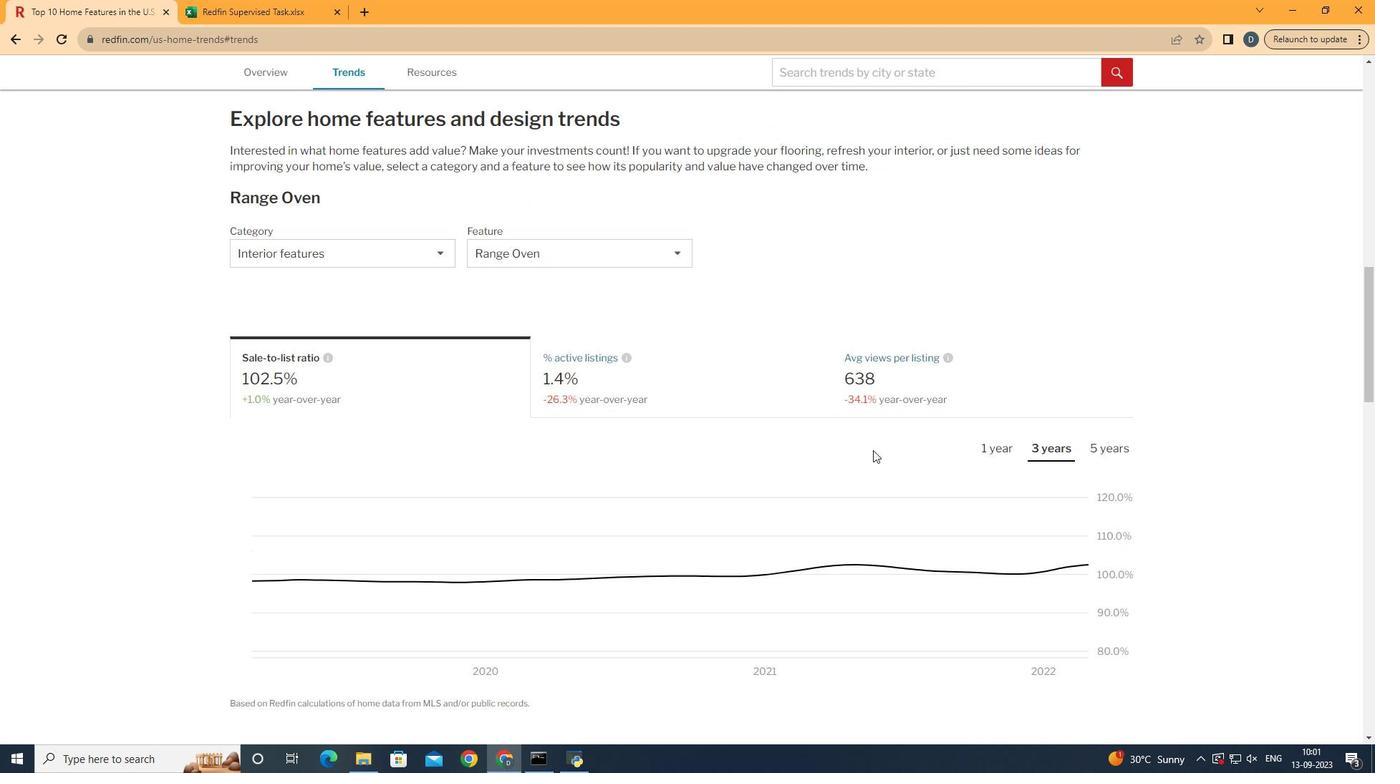 
Action: Mouse moved to (1115, 422)
Screenshot: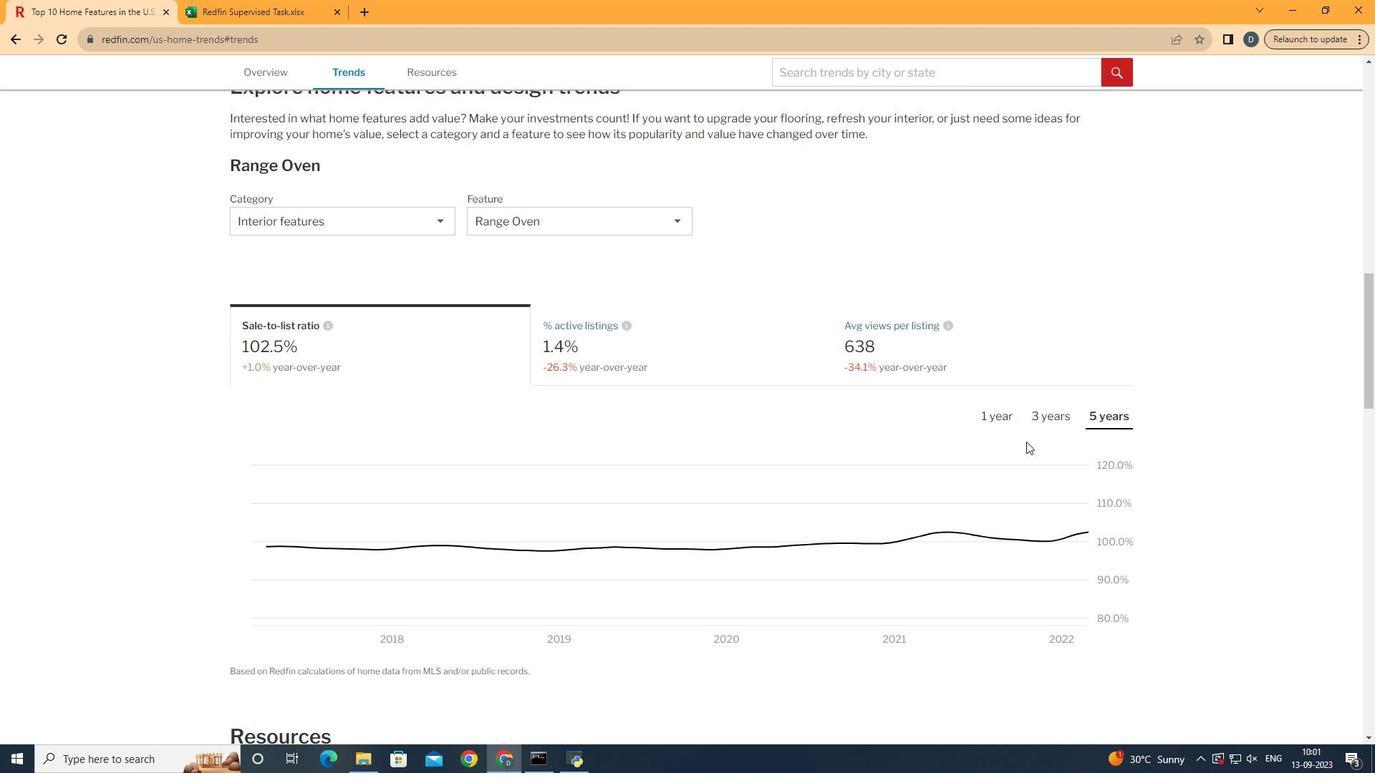 
Action: Mouse pressed left at (1115, 422)
Screenshot: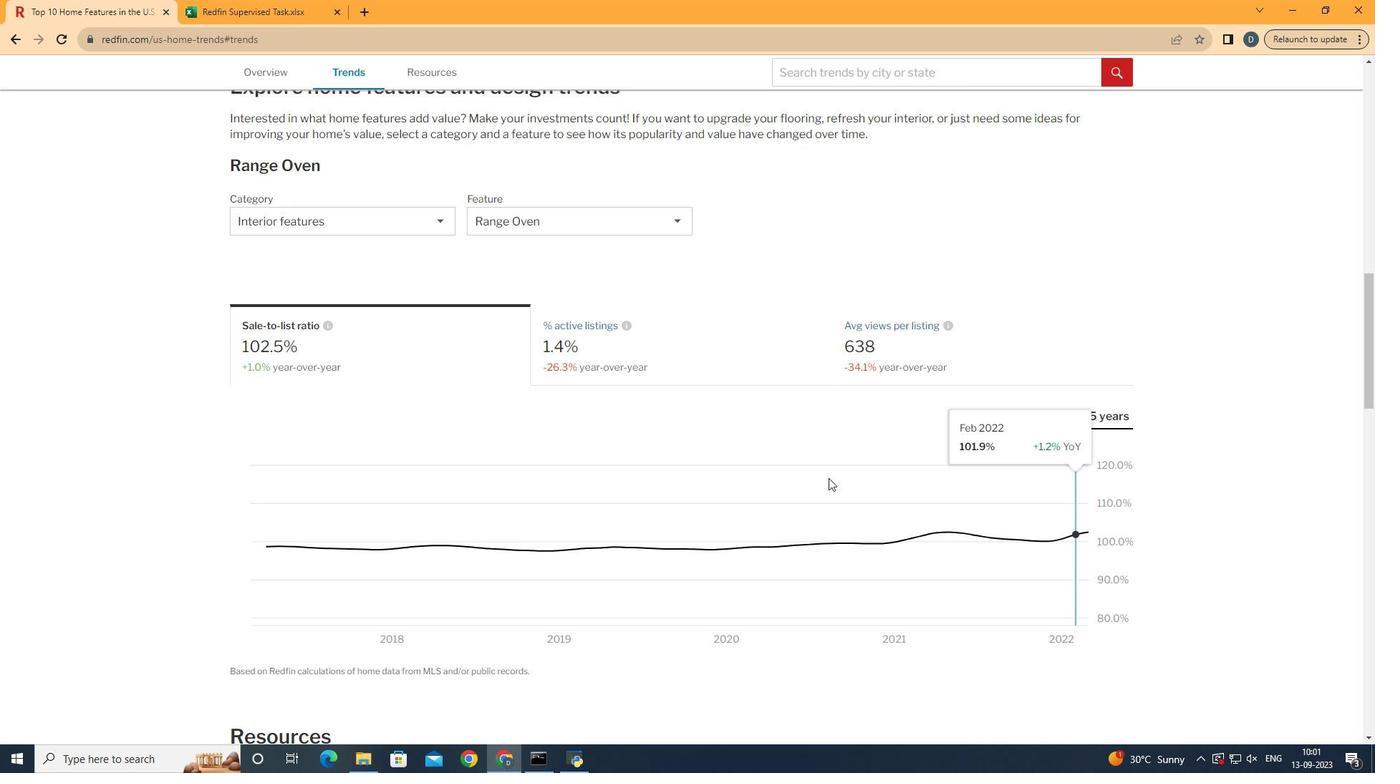 
Action: Mouse moved to (1069, 540)
Screenshot: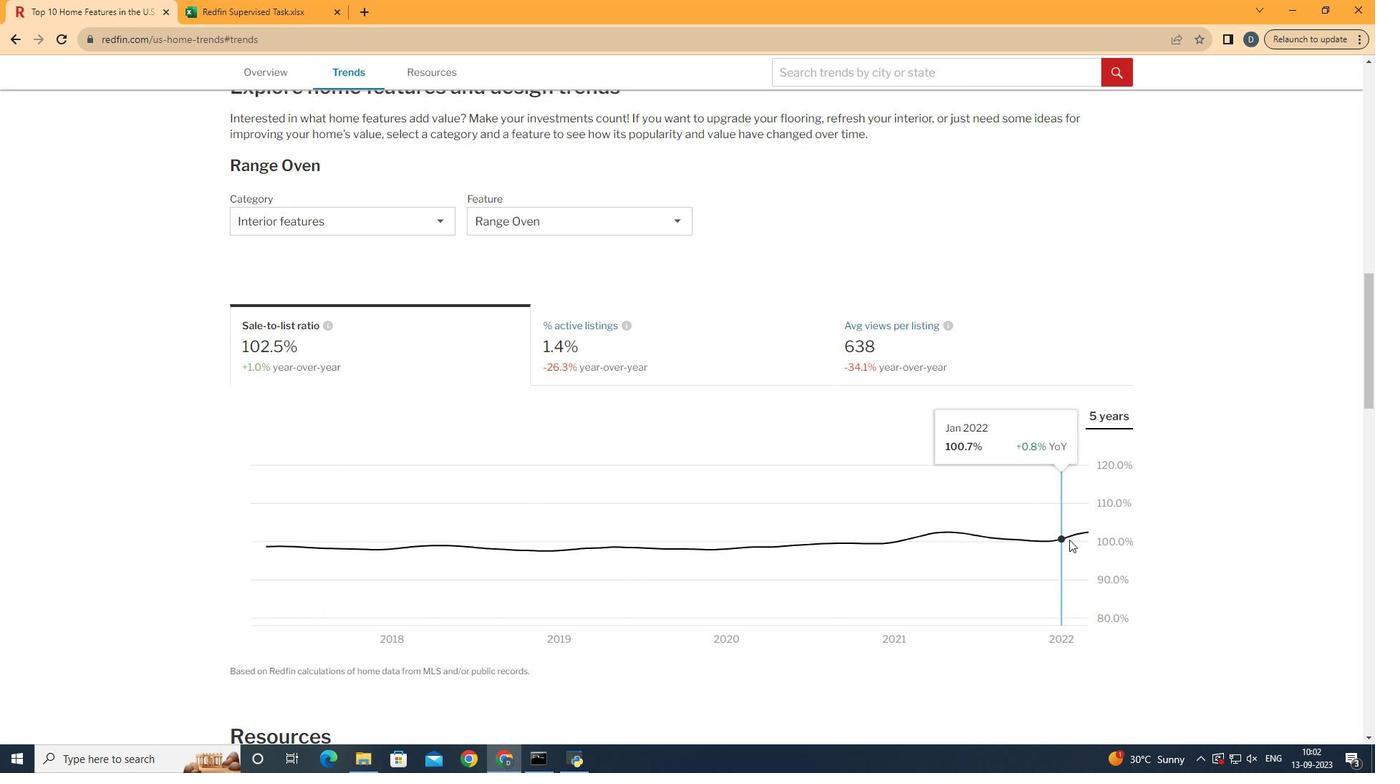 
